 Task: Create a rule when a due date more than days from now is moved in a card by me.
Action: Mouse moved to (1323, 141)
Screenshot: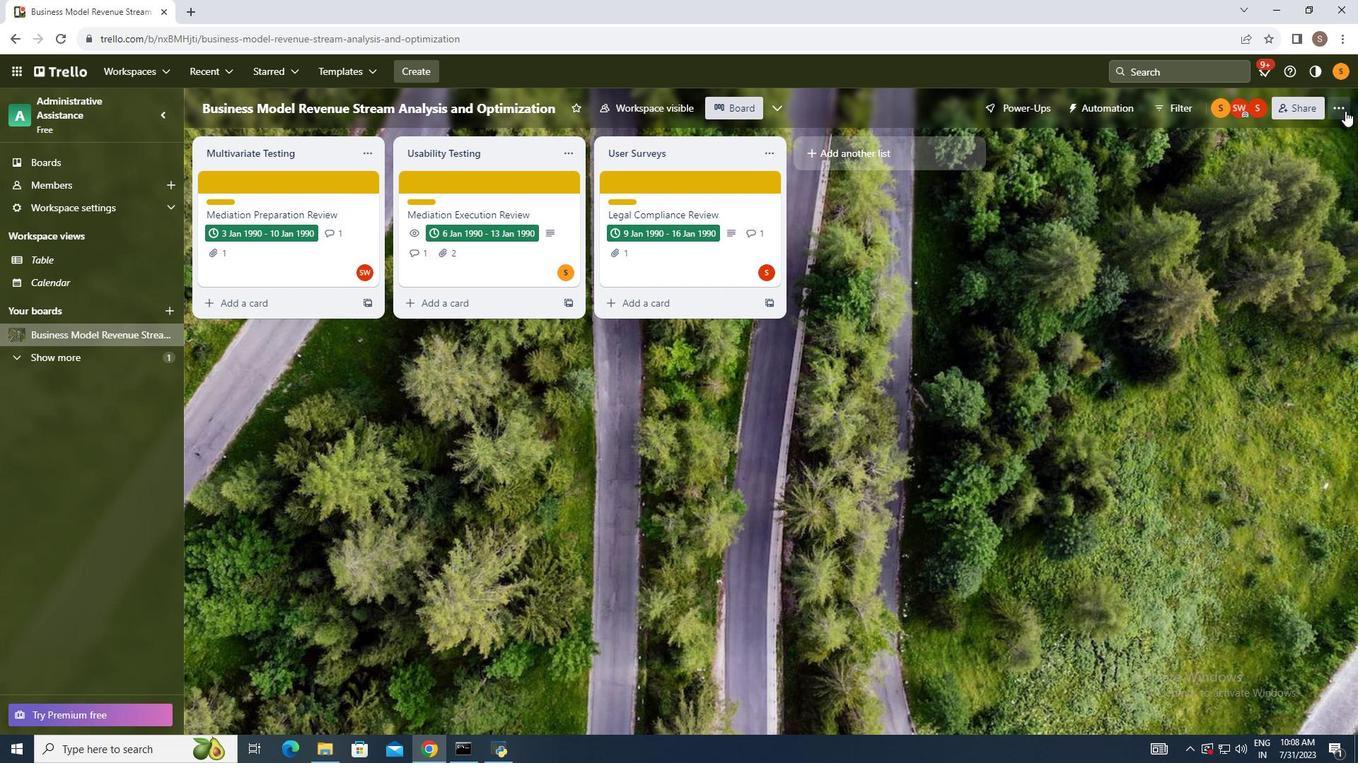 
Action: Mouse pressed left at (1323, 141)
Screenshot: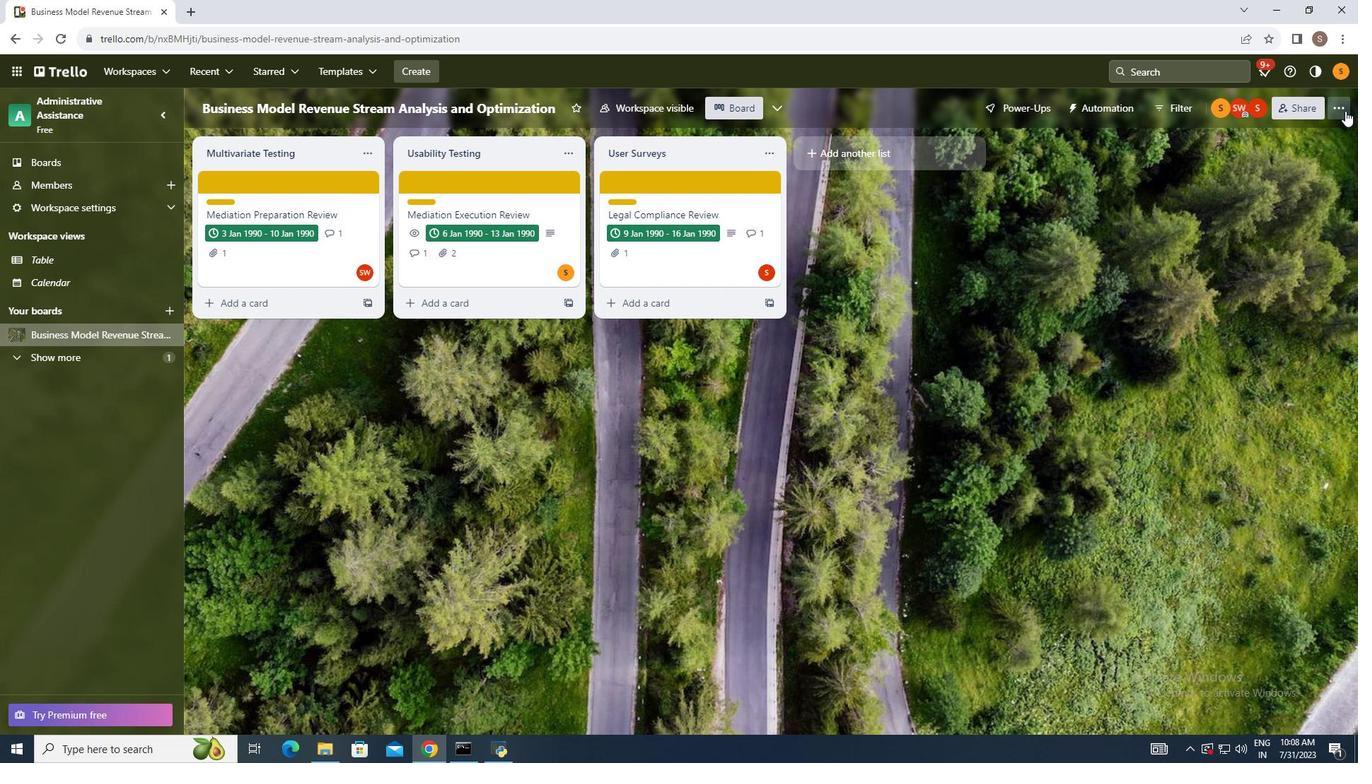 
Action: Mouse moved to (1179, 318)
Screenshot: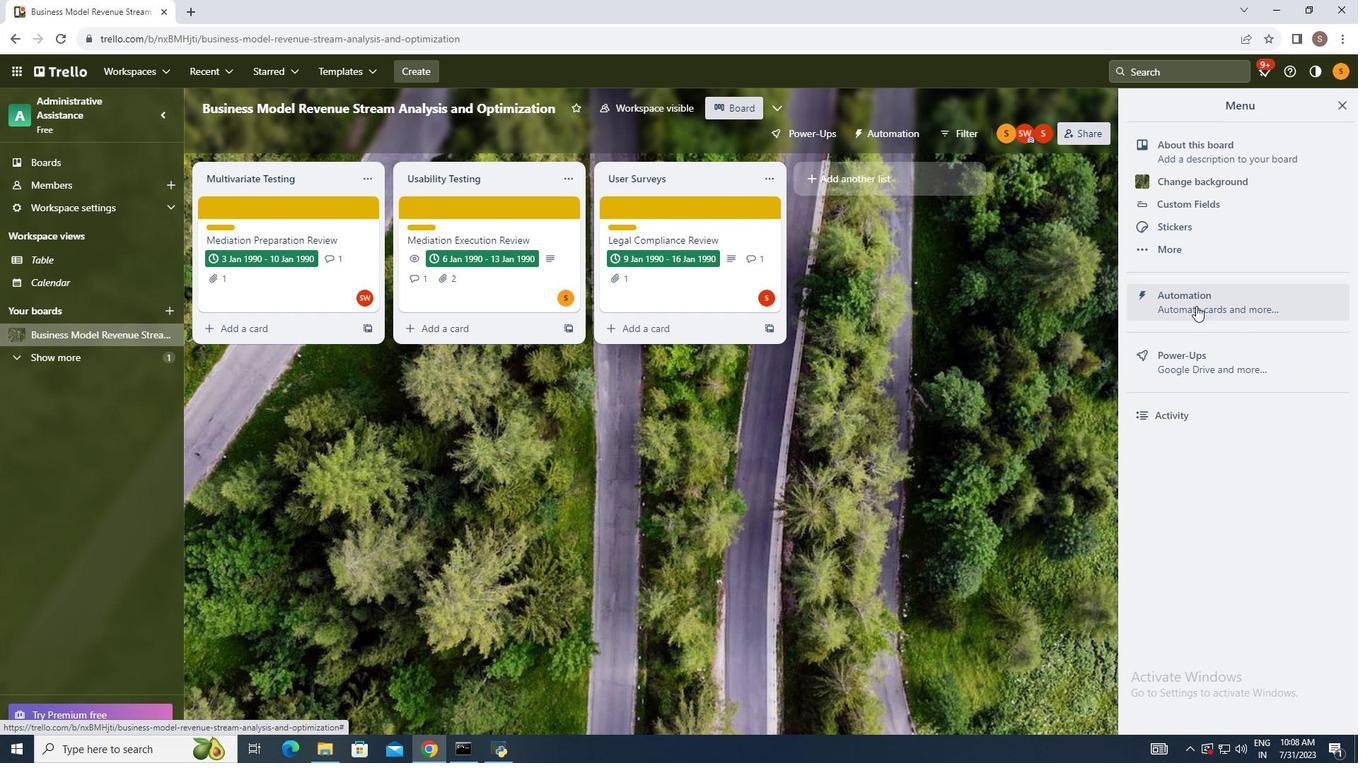 
Action: Mouse pressed left at (1179, 318)
Screenshot: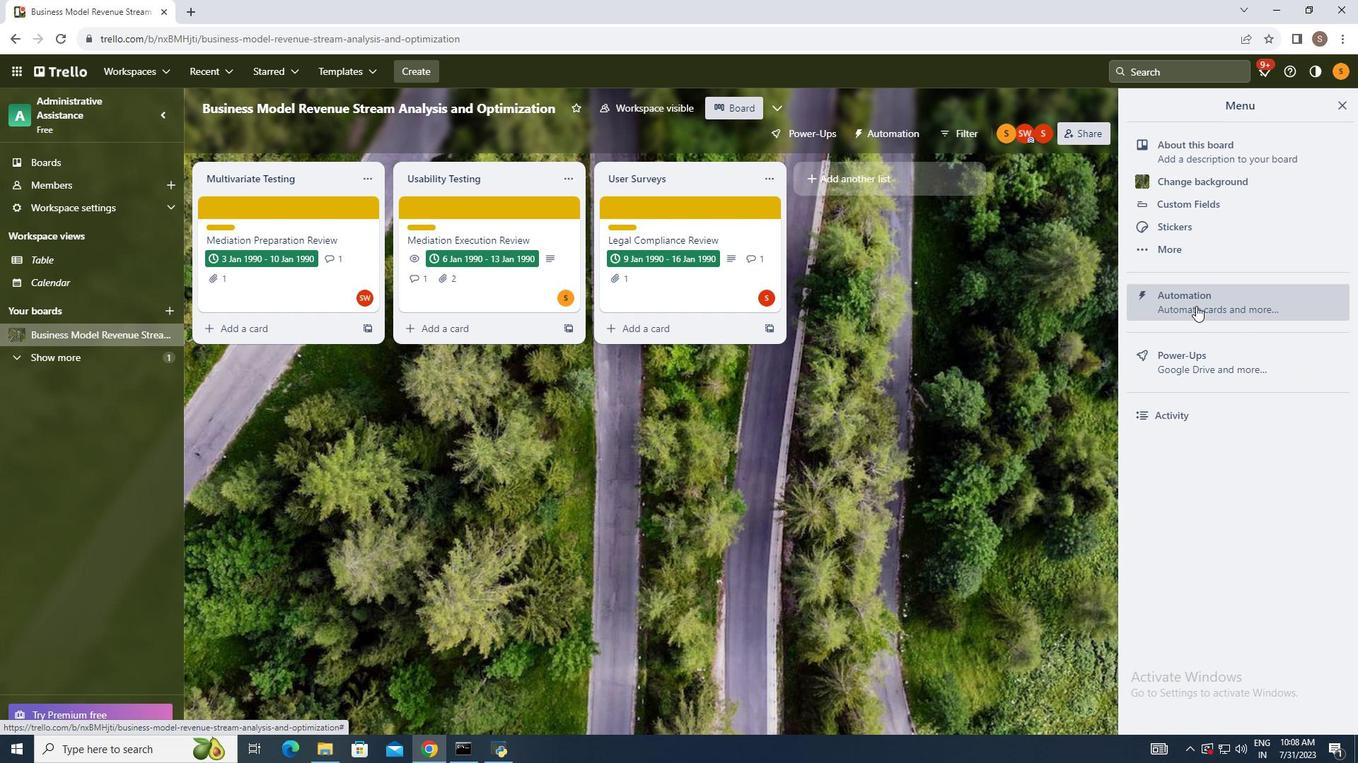 
Action: Mouse moved to (270, 270)
Screenshot: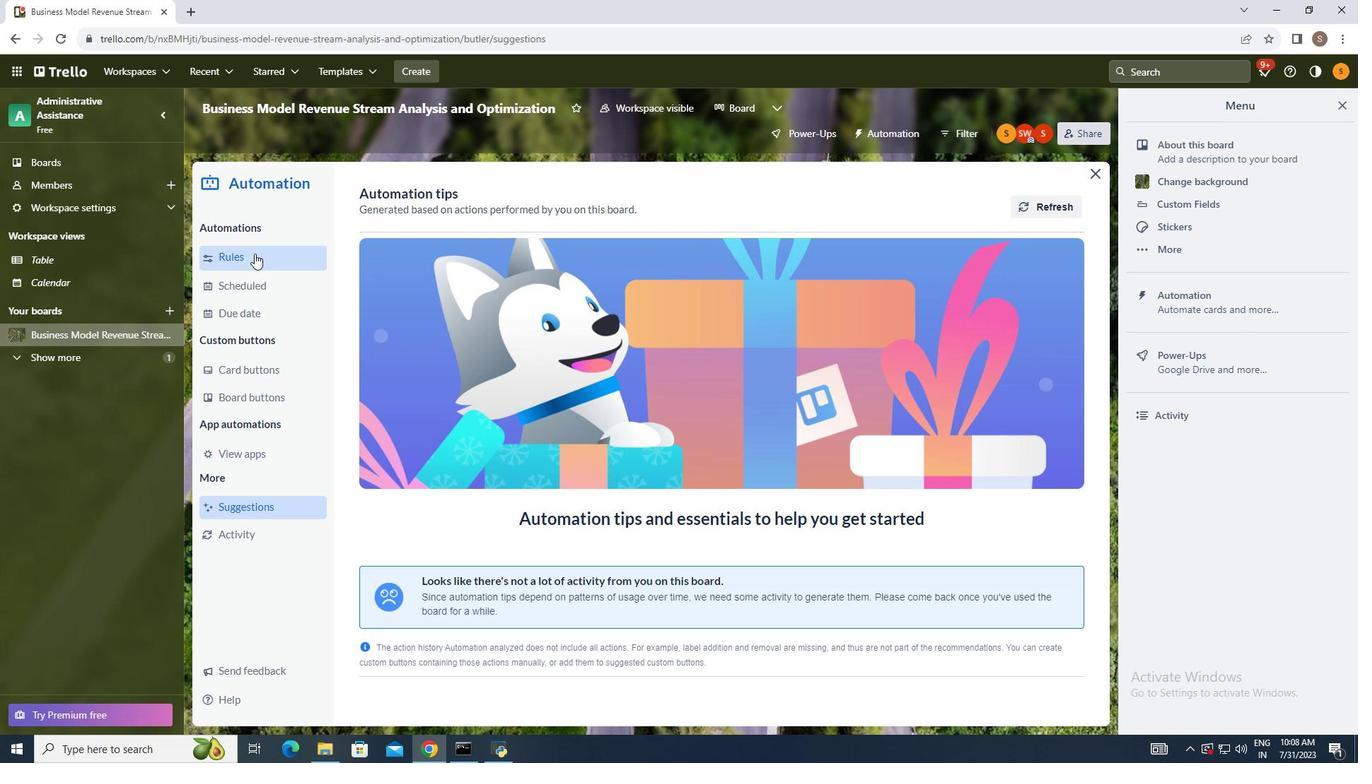 
Action: Mouse pressed left at (270, 270)
Screenshot: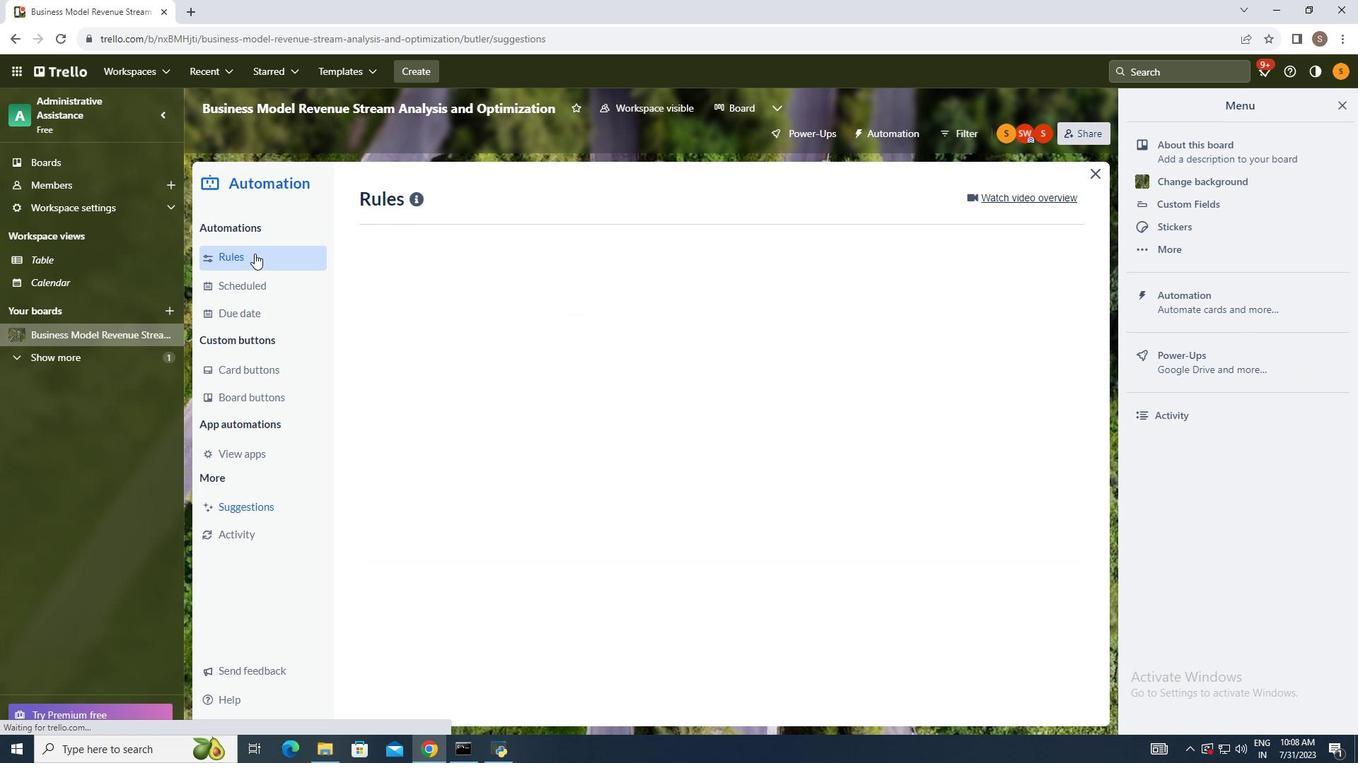 
Action: Mouse moved to (930, 223)
Screenshot: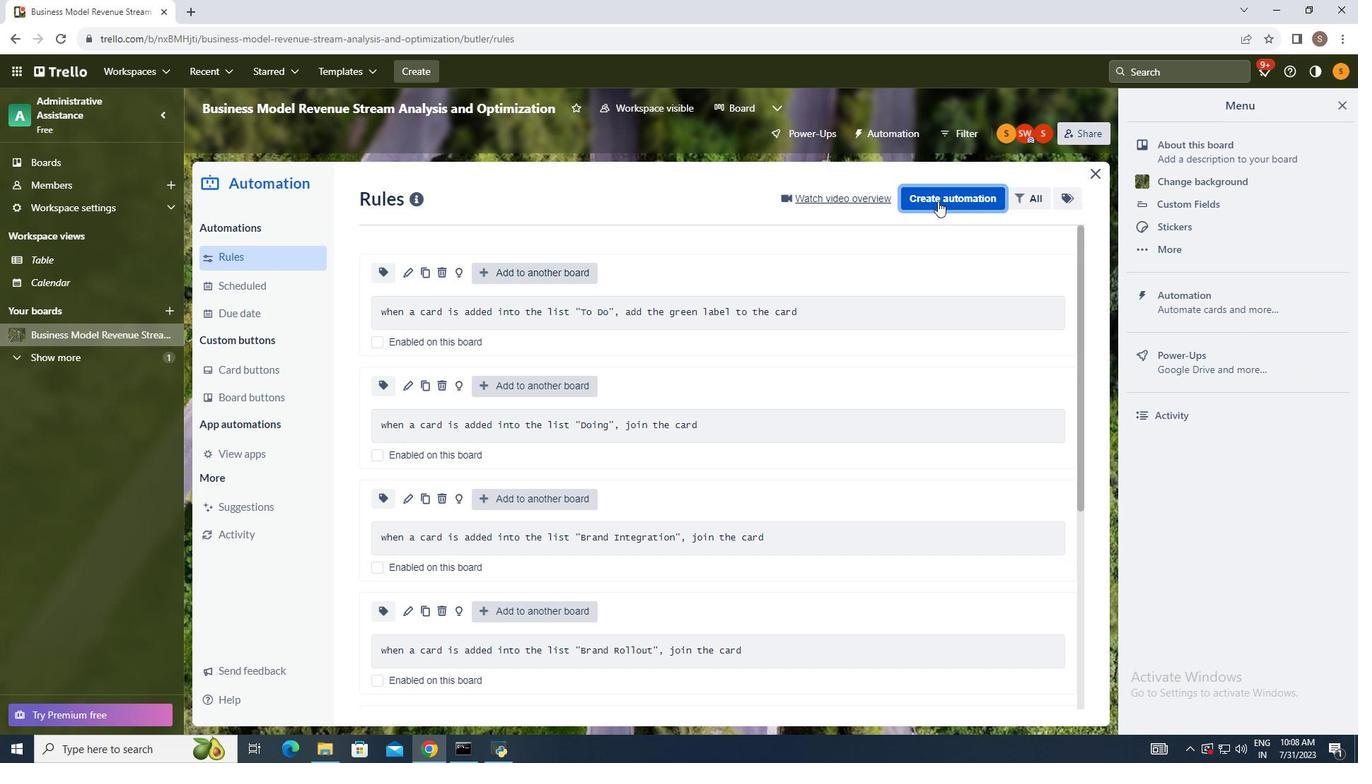 
Action: Mouse pressed left at (930, 223)
Screenshot: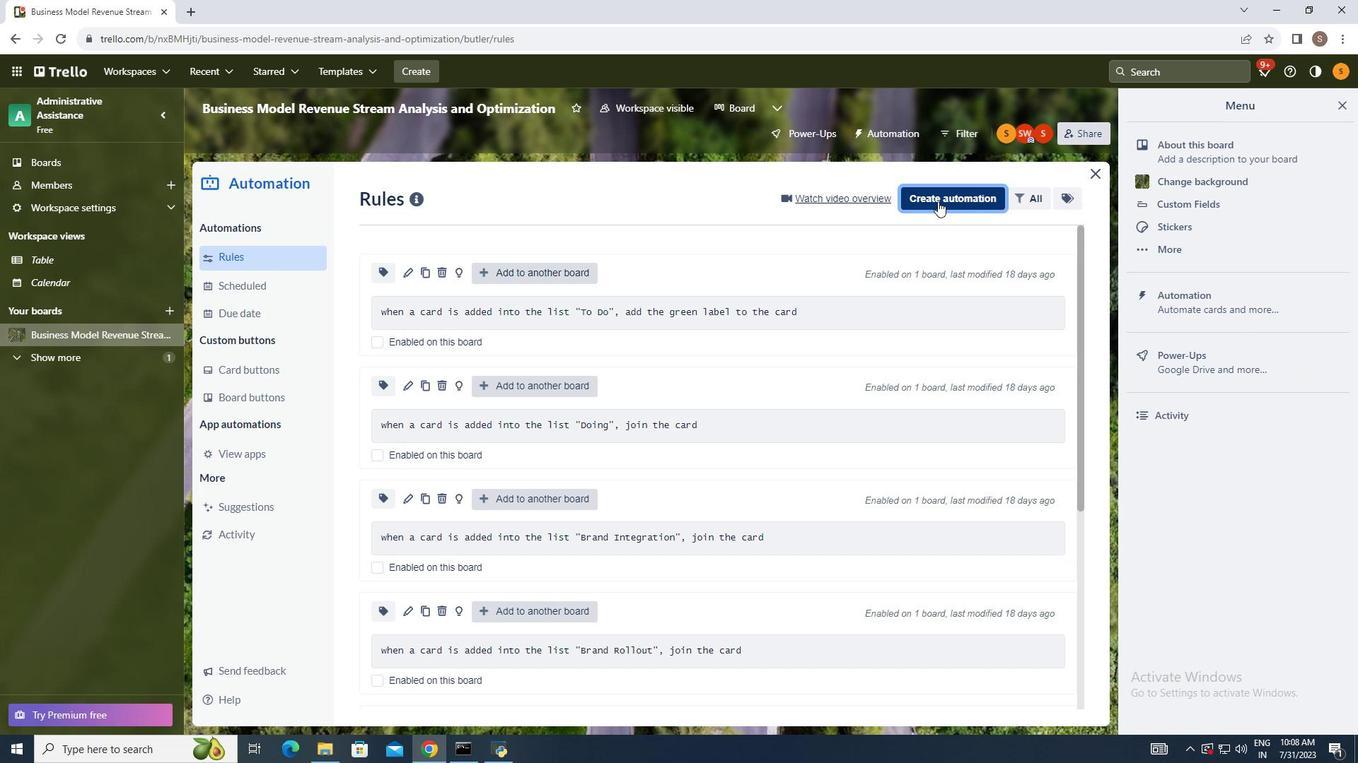 
Action: Mouse moved to (706, 340)
Screenshot: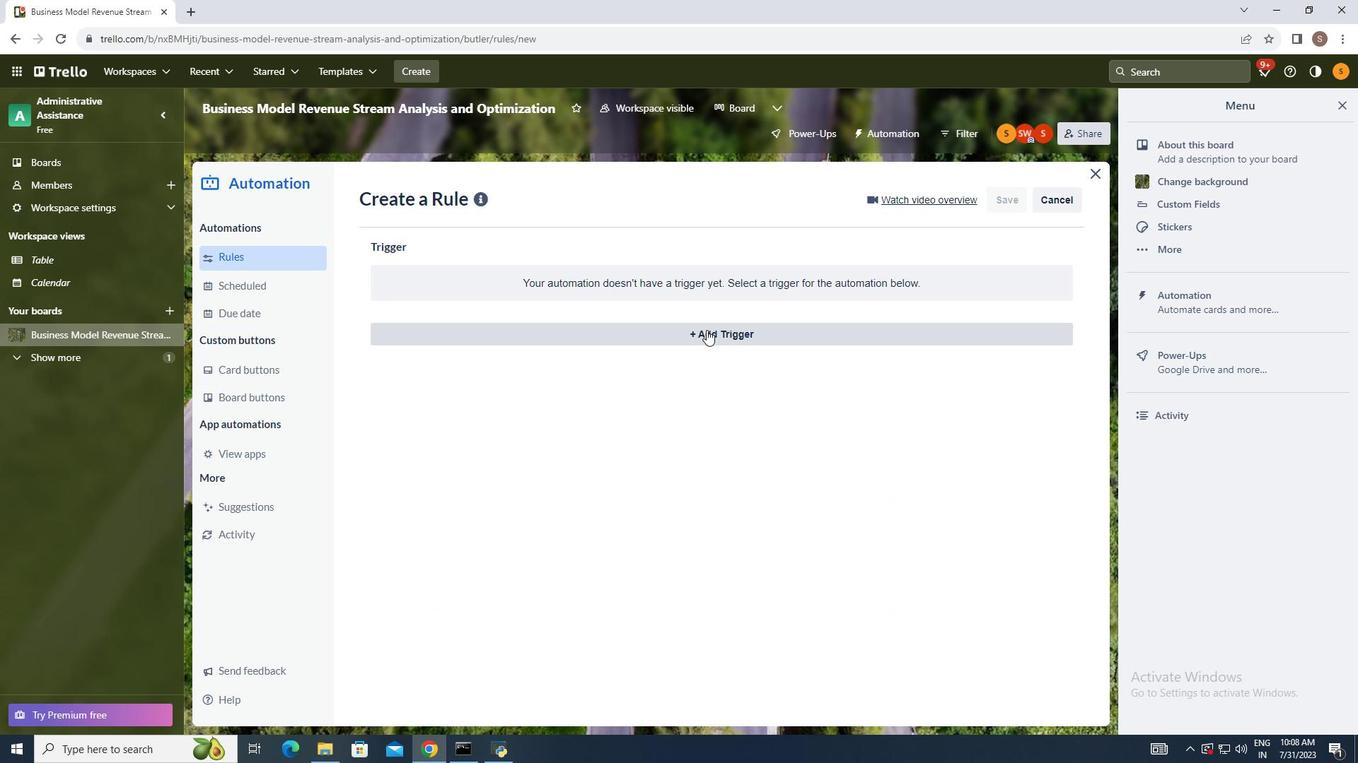 
Action: Mouse pressed left at (706, 340)
Screenshot: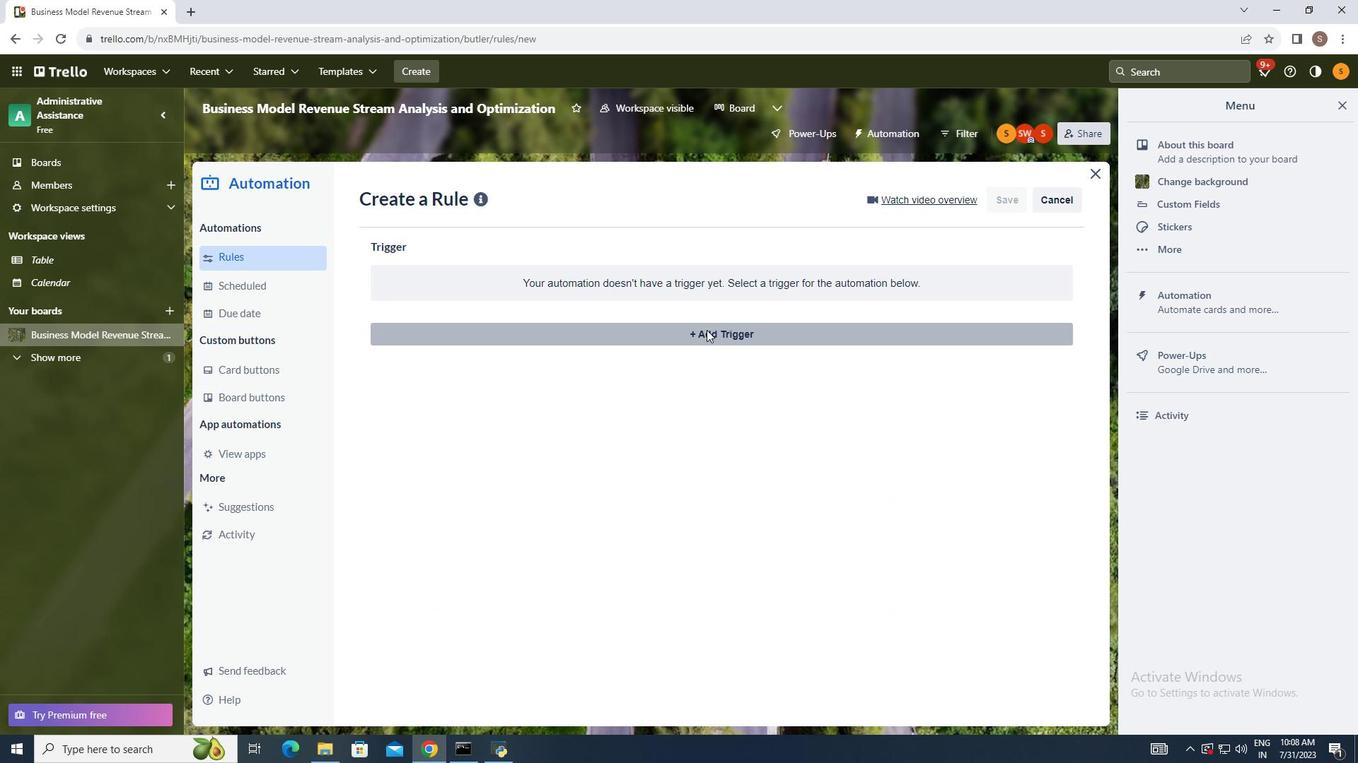 
Action: Mouse moved to (533, 398)
Screenshot: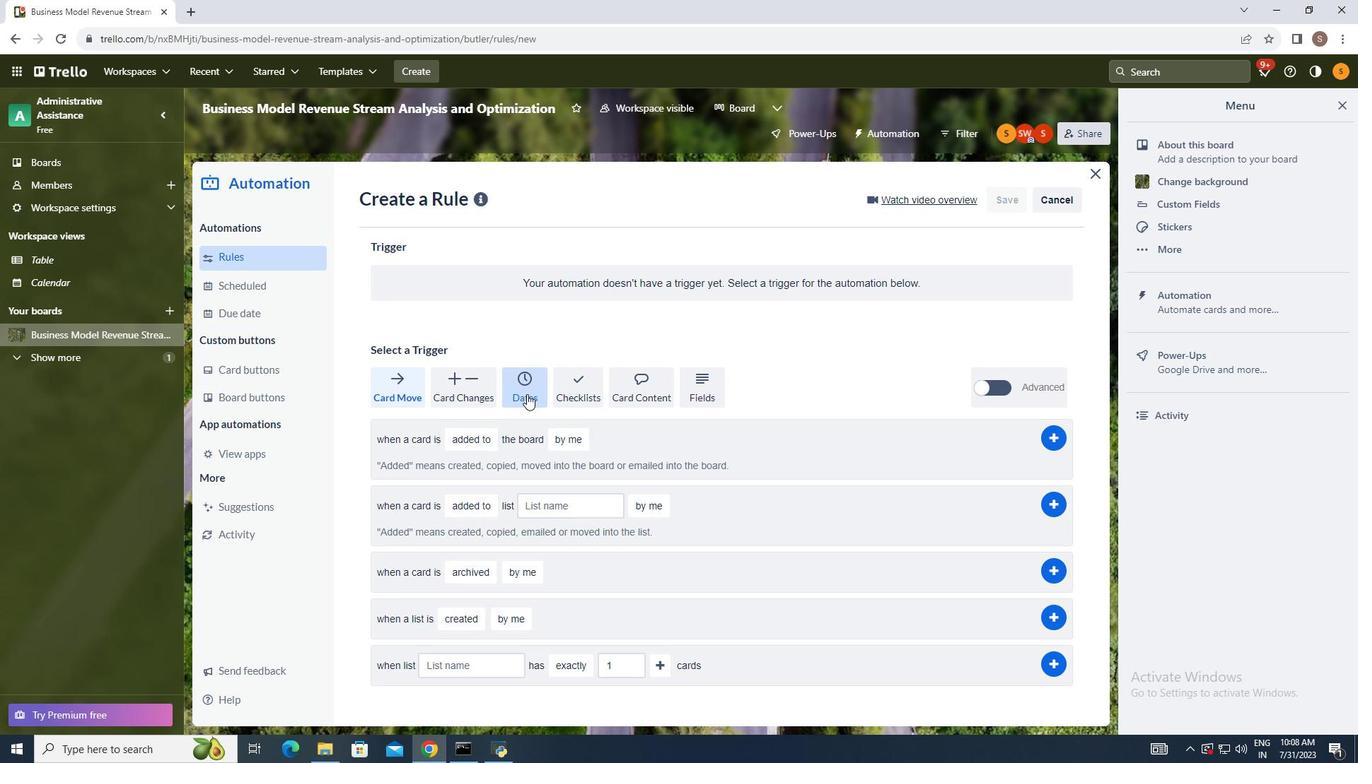 
Action: Mouse pressed left at (533, 398)
Screenshot: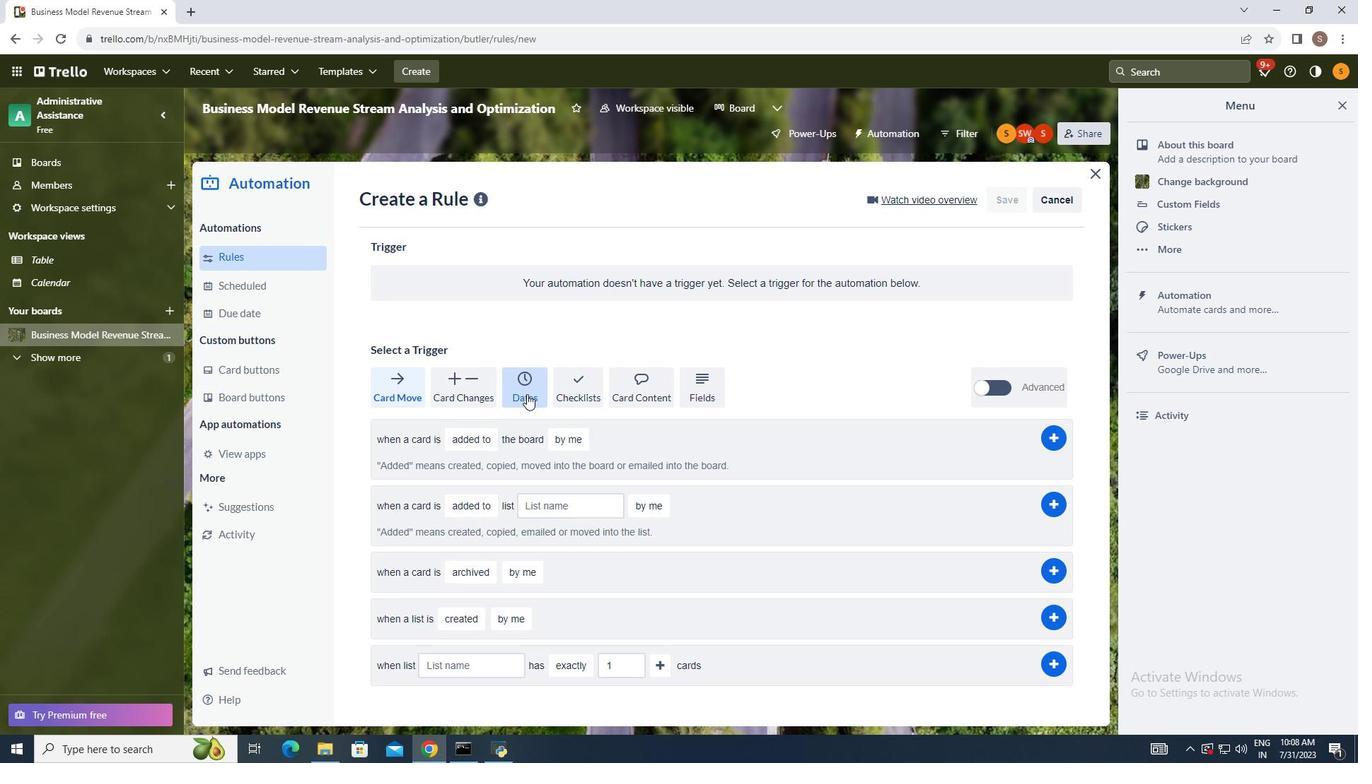 
Action: Mouse moved to (444, 442)
Screenshot: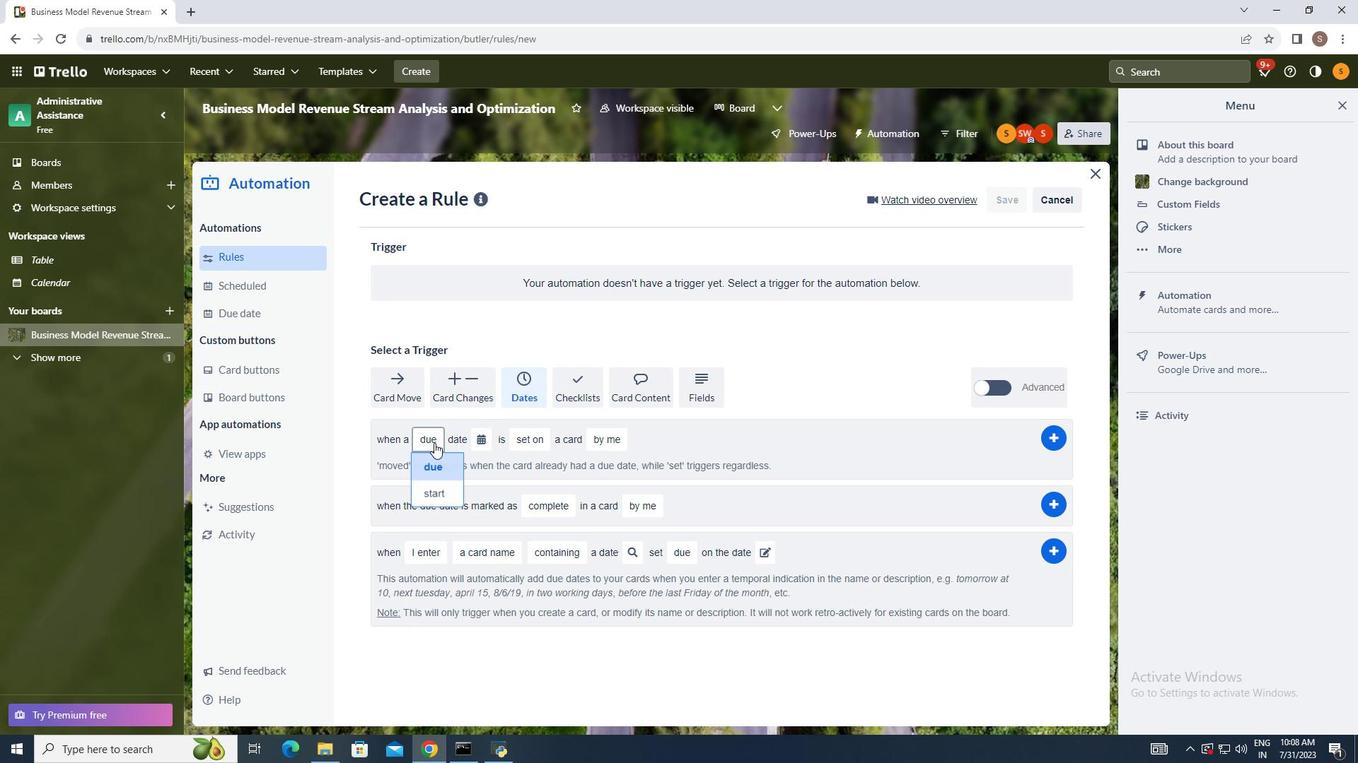 
Action: Mouse pressed left at (444, 442)
Screenshot: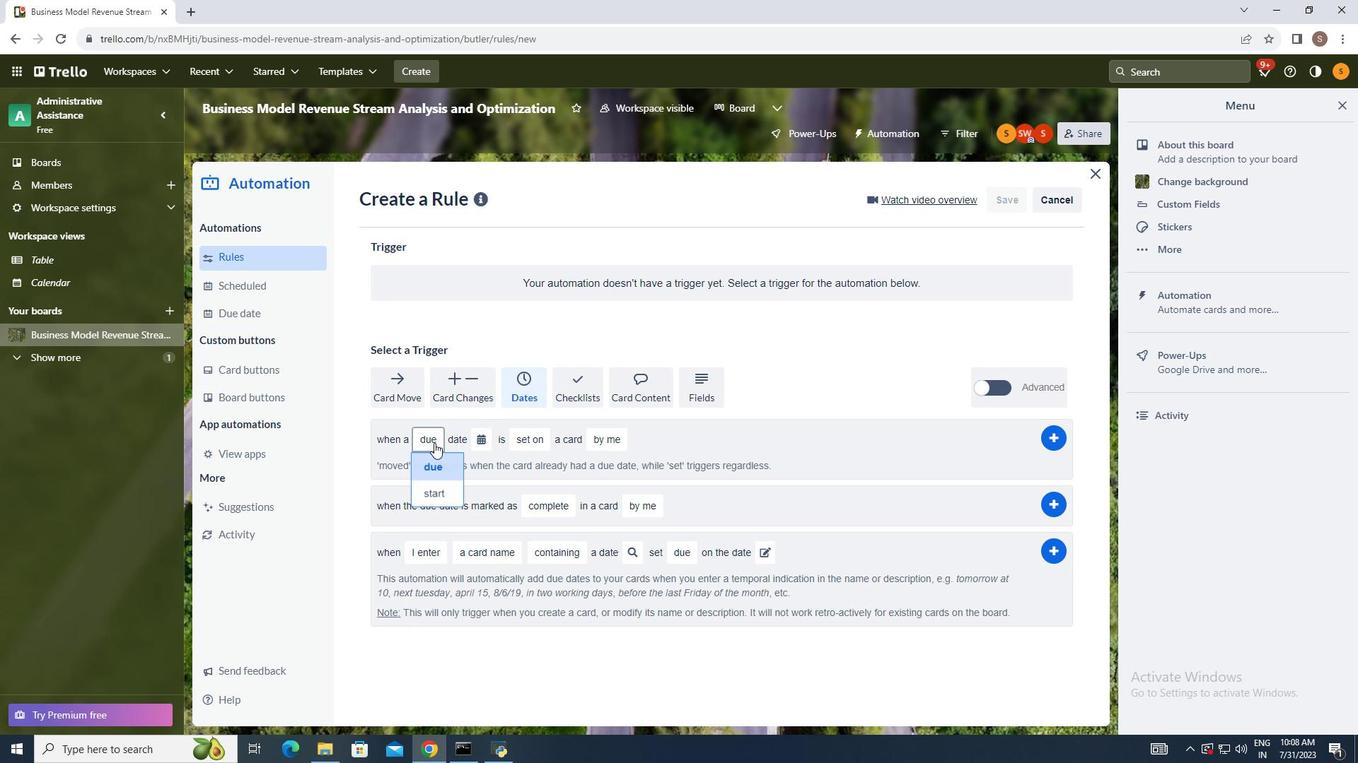 
Action: Mouse moved to (446, 465)
Screenshot: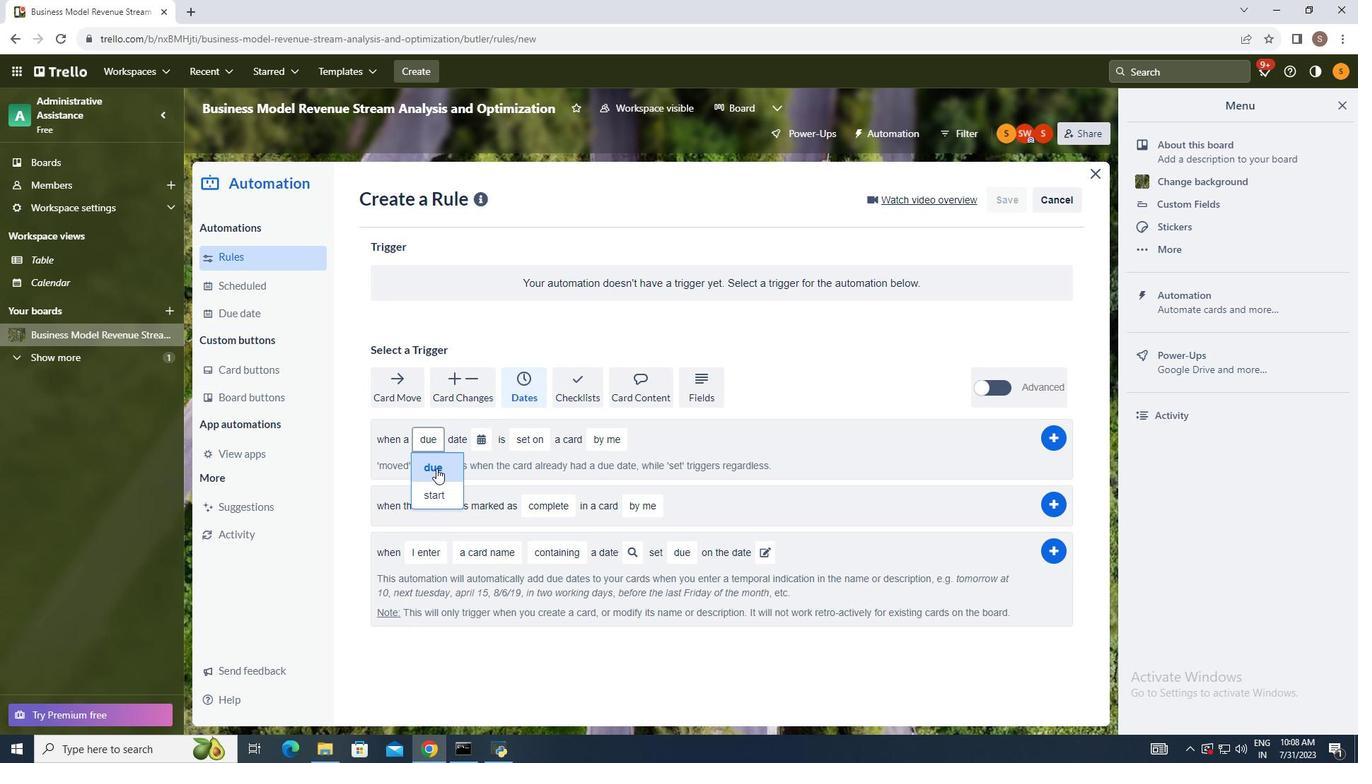 
Action: Mouse pressed left at (446, 465)
Screenshot: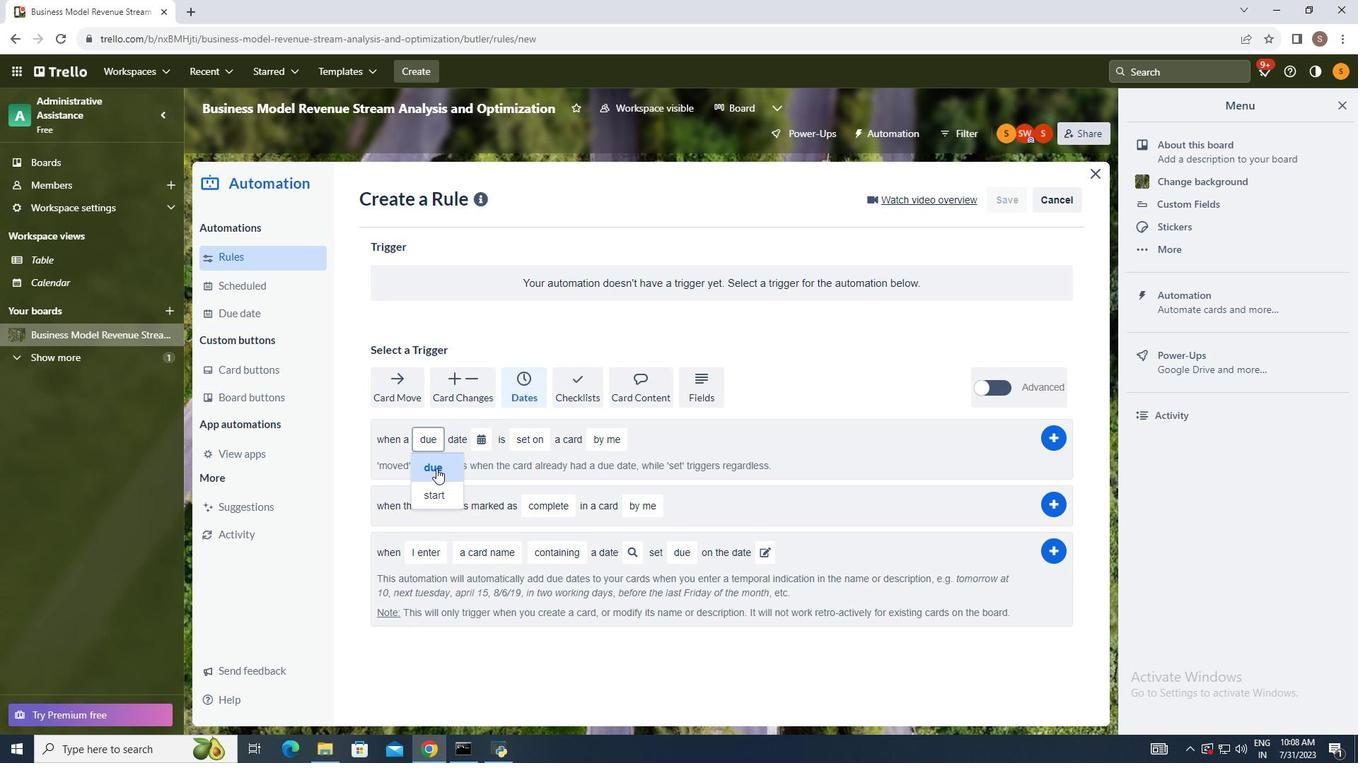 
Action: Mouse moved to (493, 443)
Screenshot: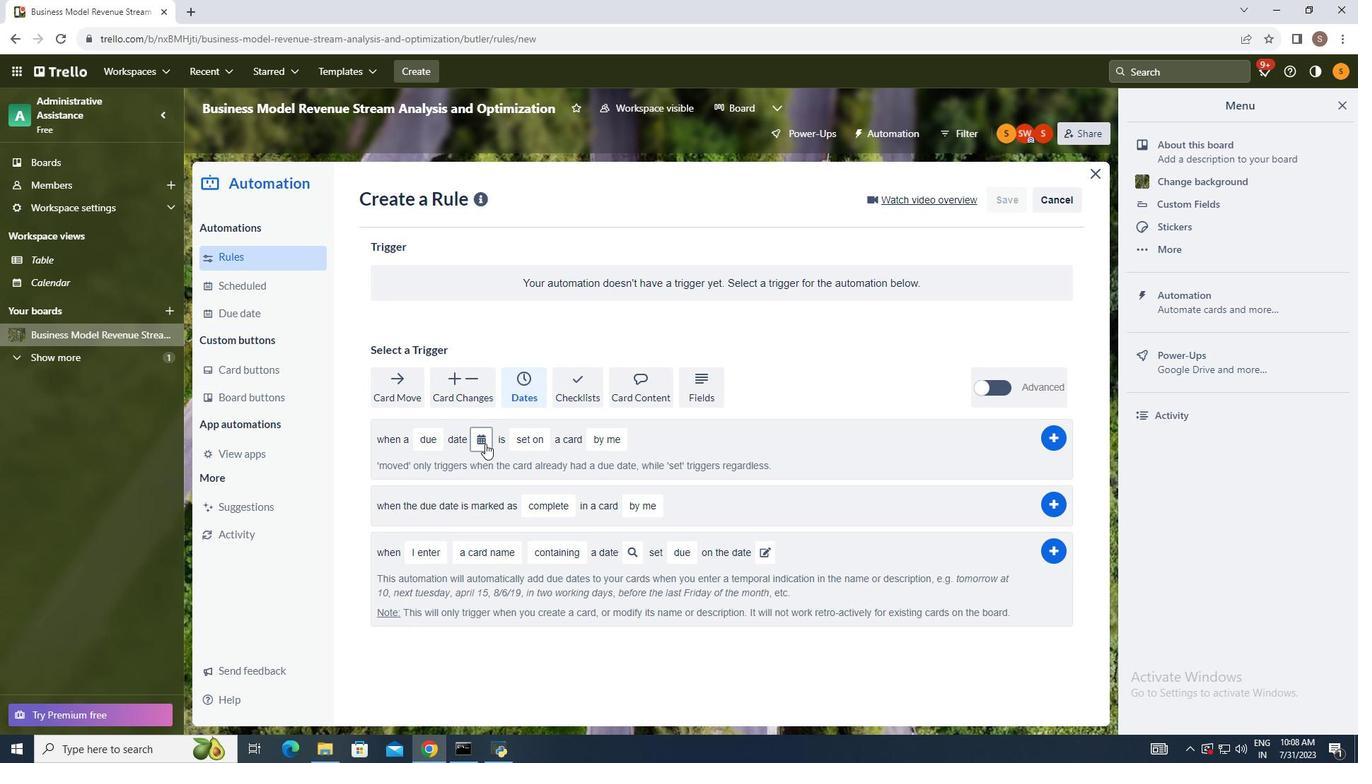 
Action: Mouse pressed left at (493, 443)
Screenshot: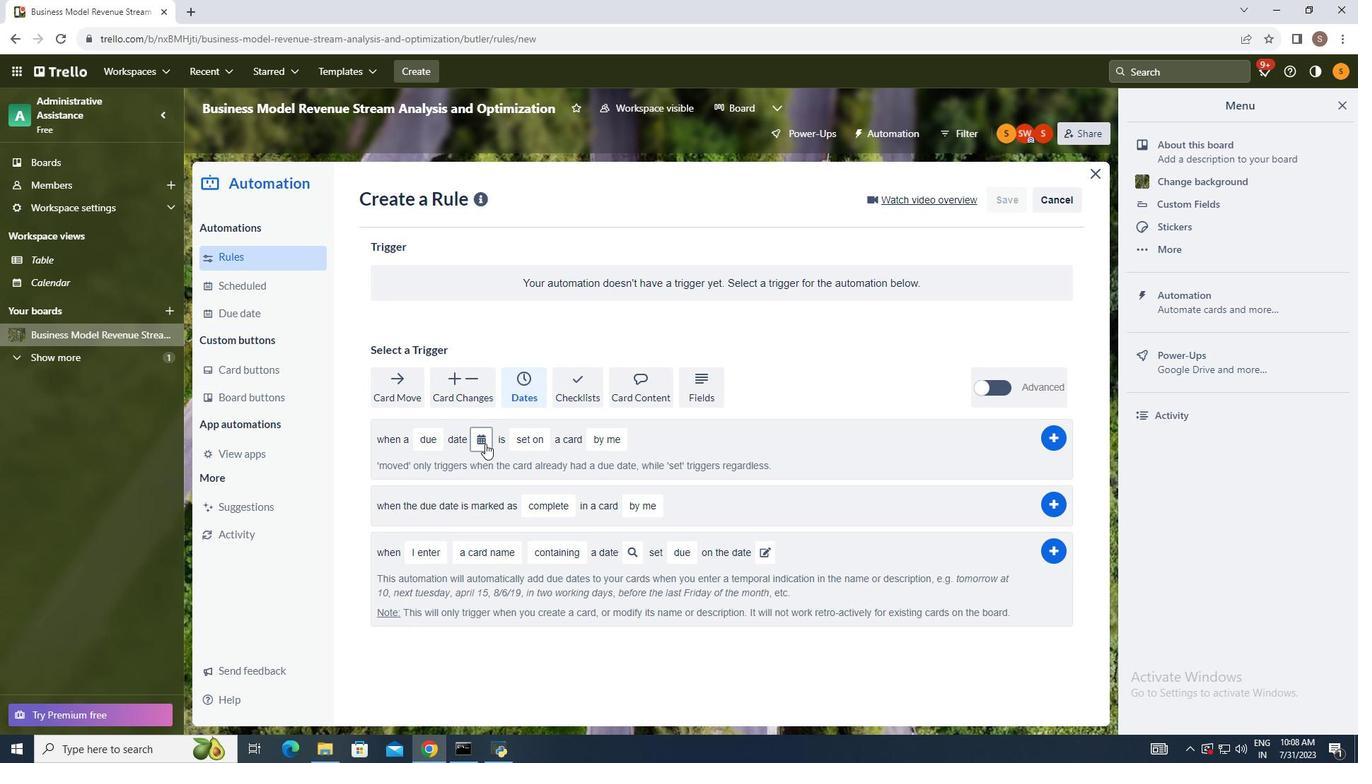 
Action: Mouse moved to (508, 515)
Screenshot: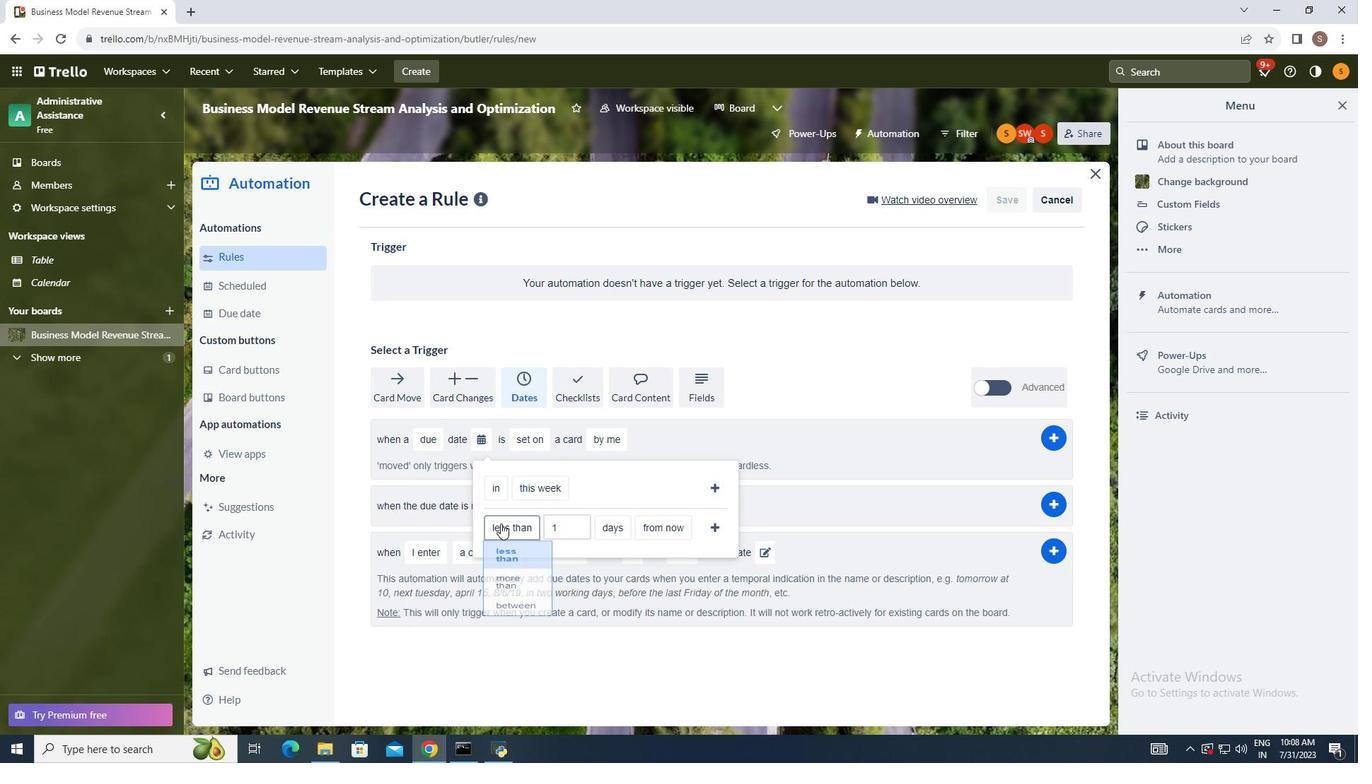 
Action: Mouse pressed left at (508, 515)
Screenshot: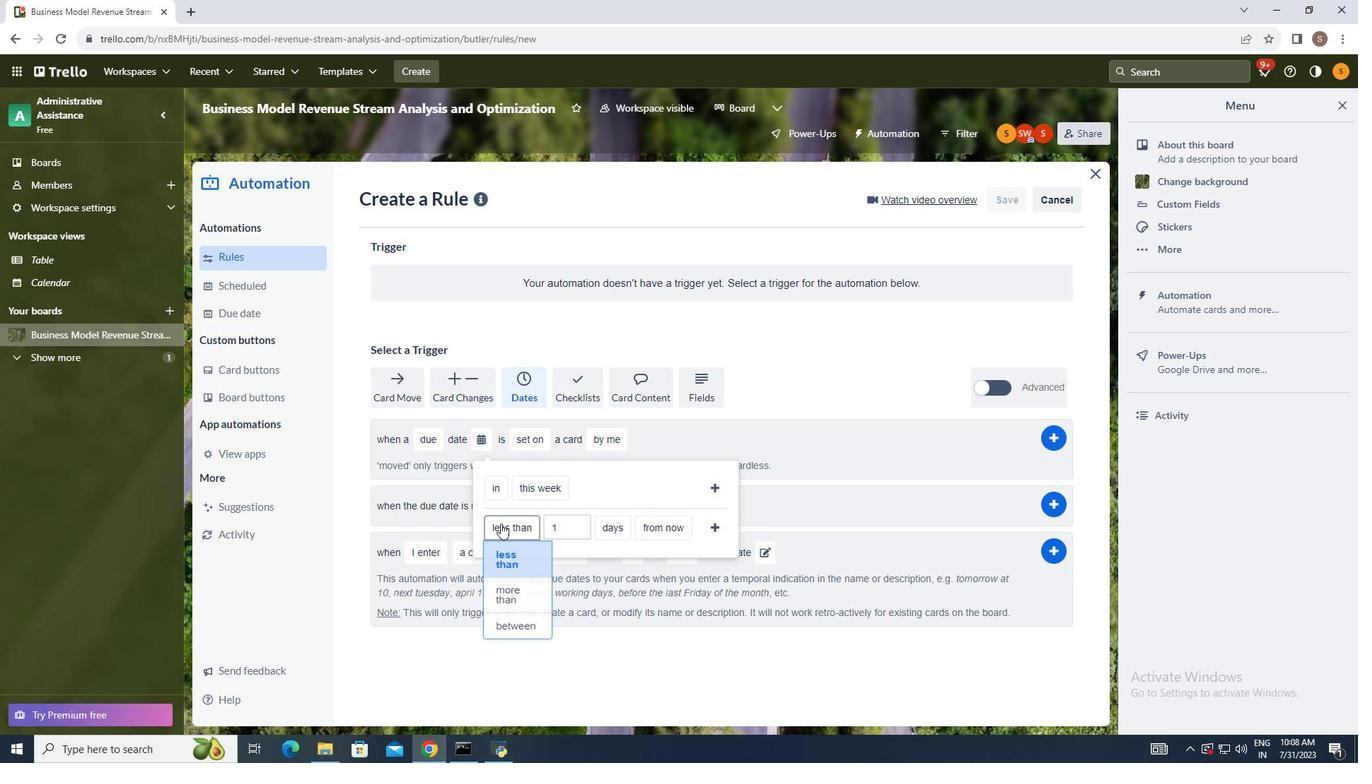 
Action: Mouse moved to (524, 577)
Screenshot: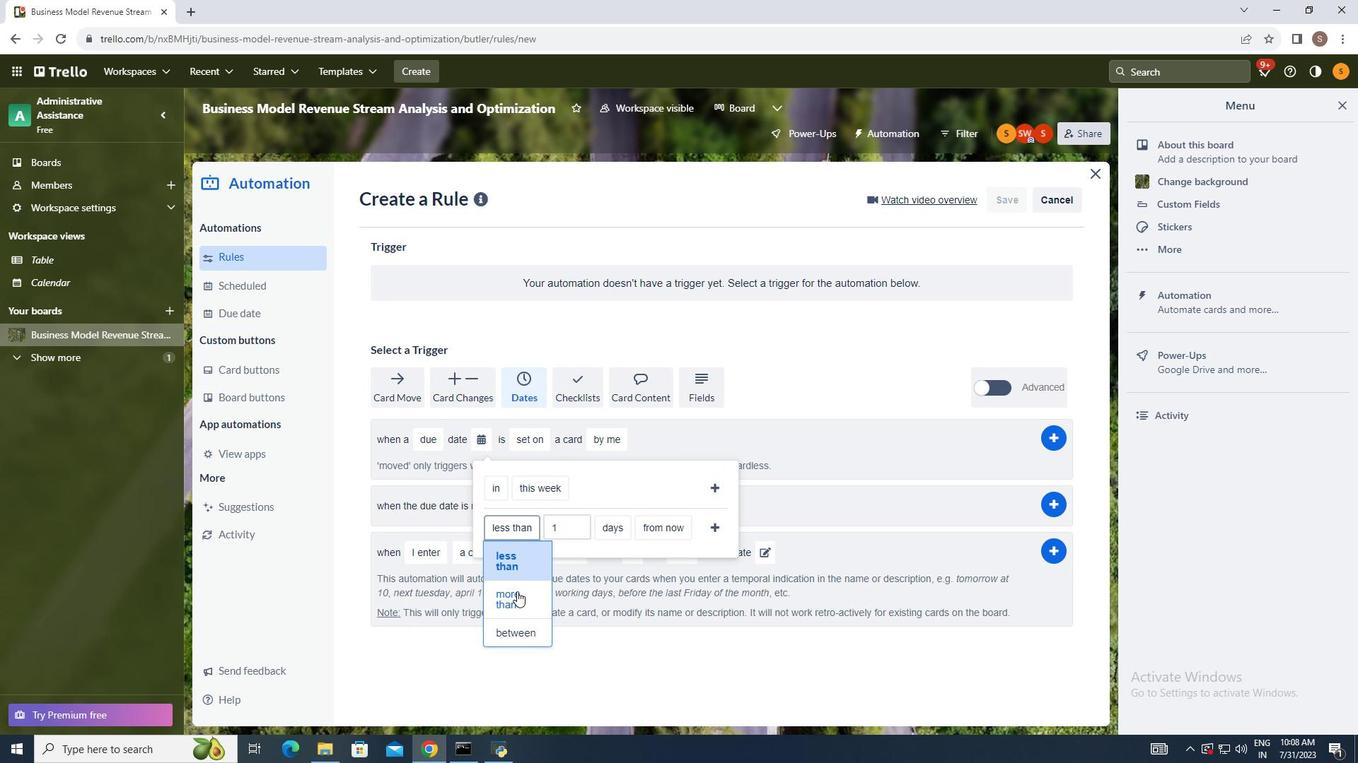 
Action: Mouse pressed left at (524, 577)
Screenshot: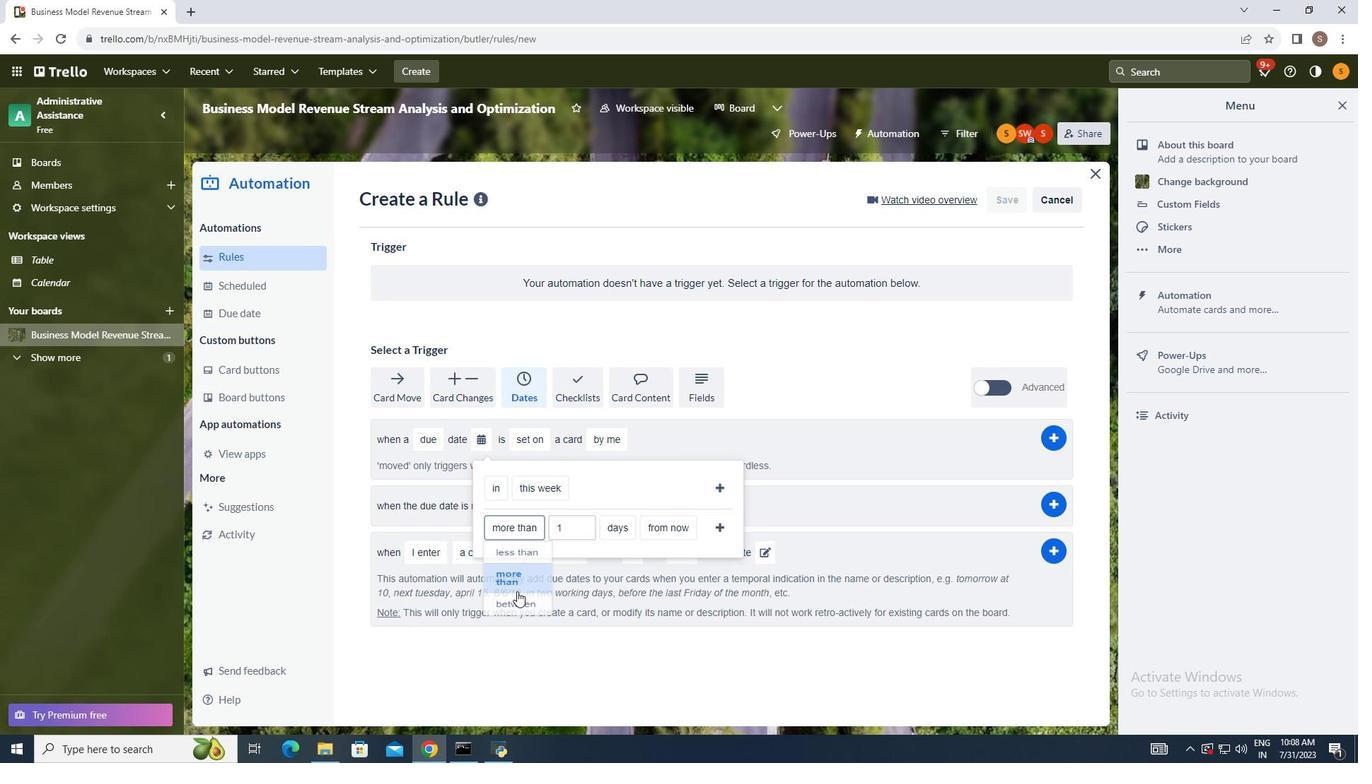 
Action: Mouse moved to (623, 518)
Screenshot: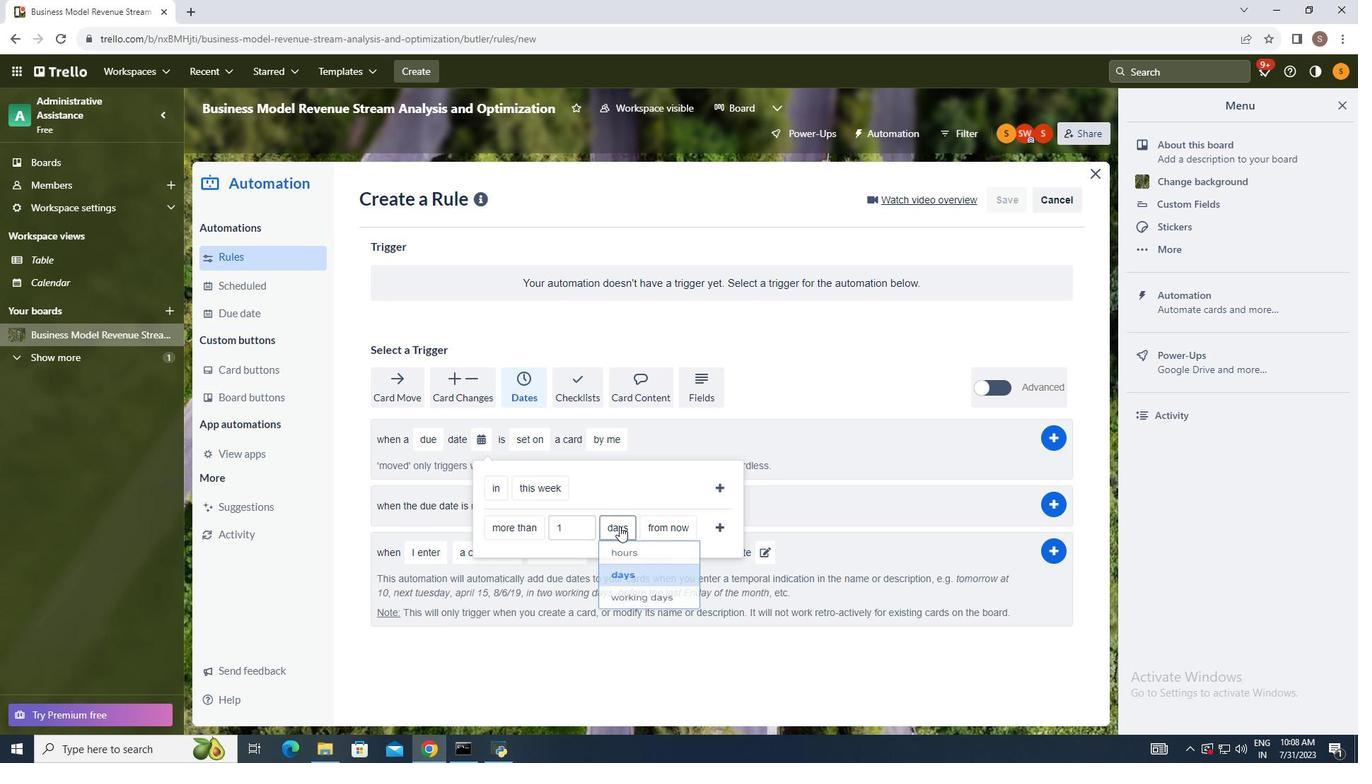 
Action: Mouse pressed left at (623, 518)
Screenshot: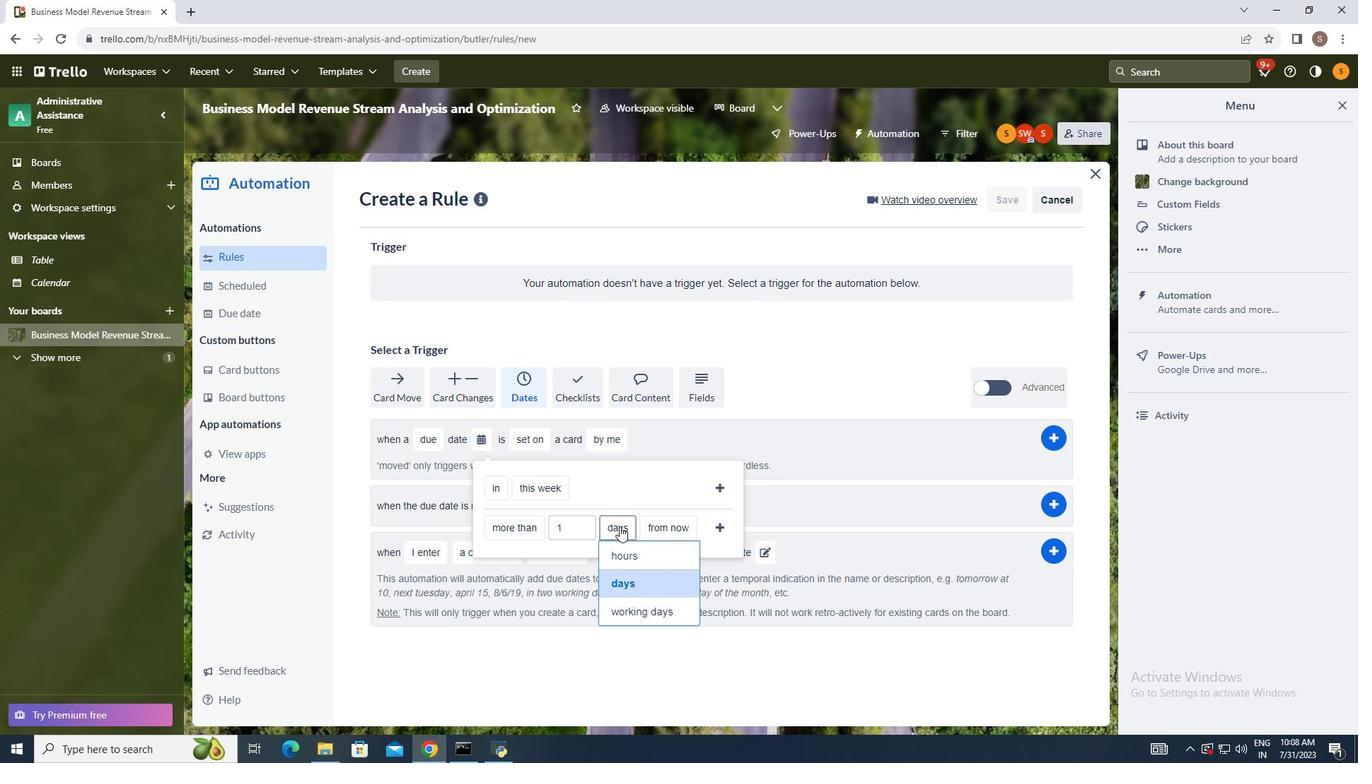 
Action: Mouse moved to (628, 567)
Screenshot: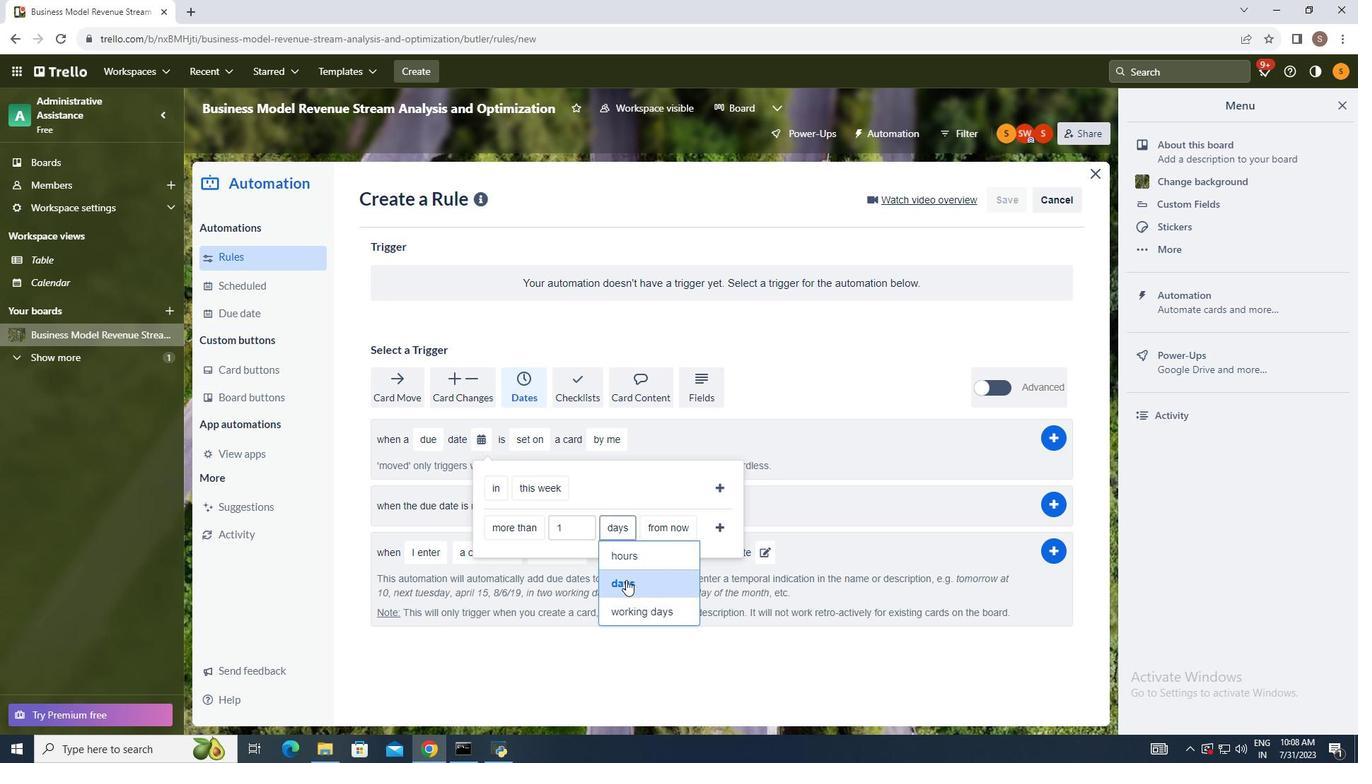 
Action: Mouse pressed left at (628, 567)
Screenshot: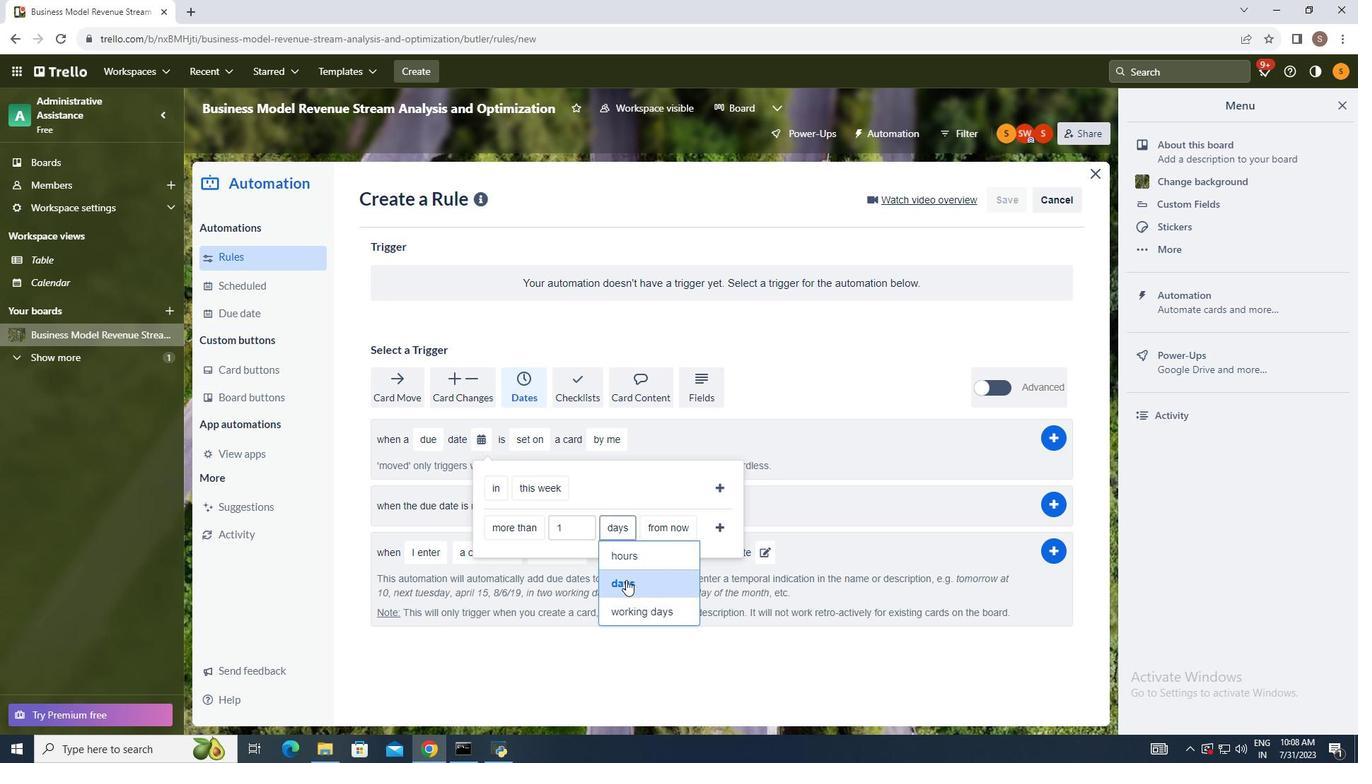 
Action: Mouse moved to (681, 517)
Screenshot: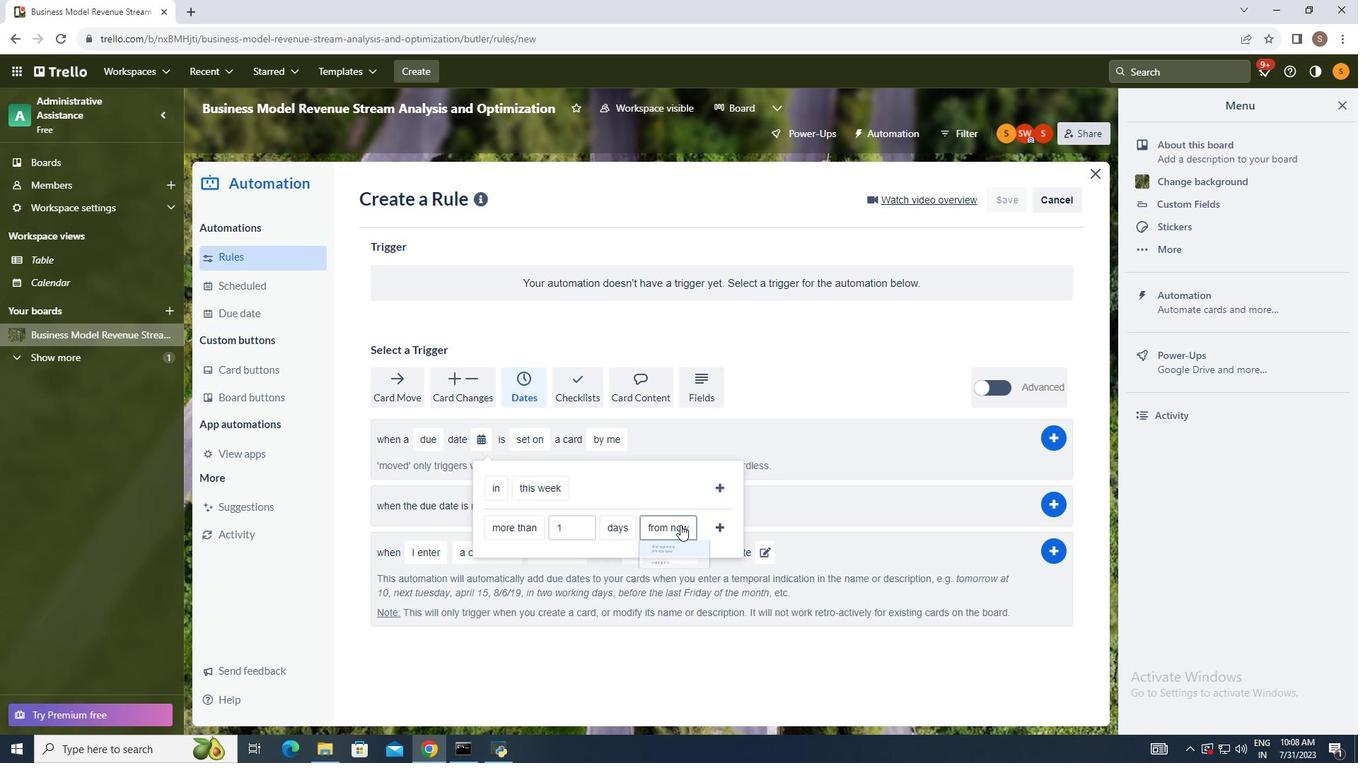 
Action: Mouse pressed left at (681, 517)
Screenshot: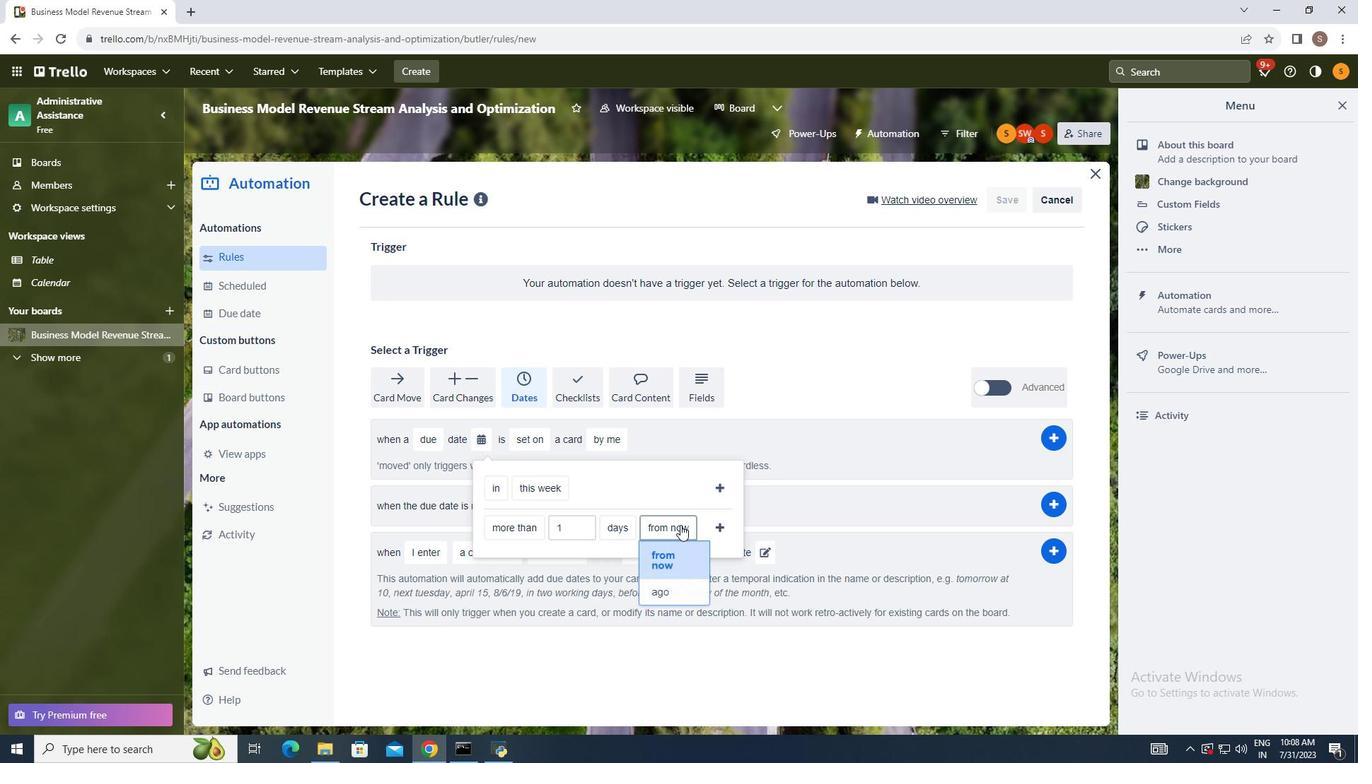 
Action: Mouse moved to (681, 551)
Screenshot: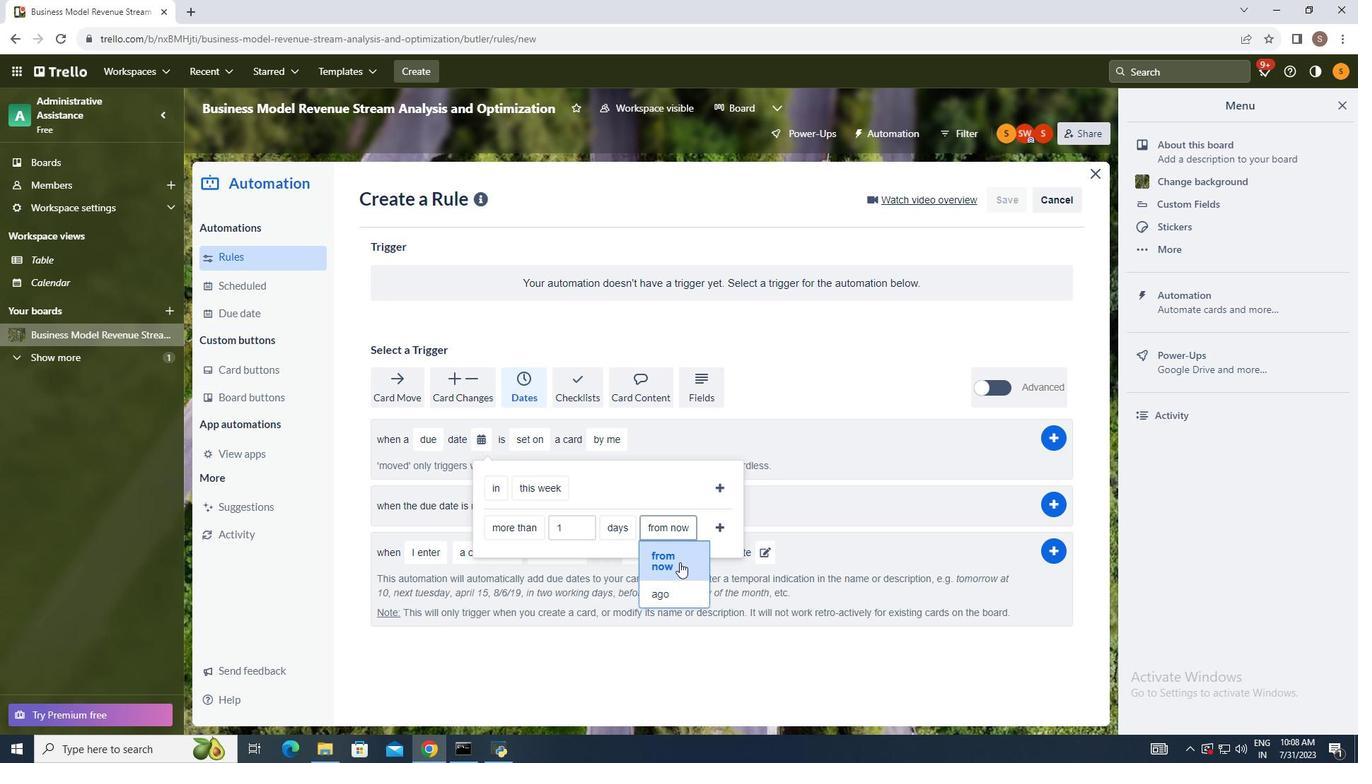 
Action: Mouse pressed left at (681, 551)
Screenshot: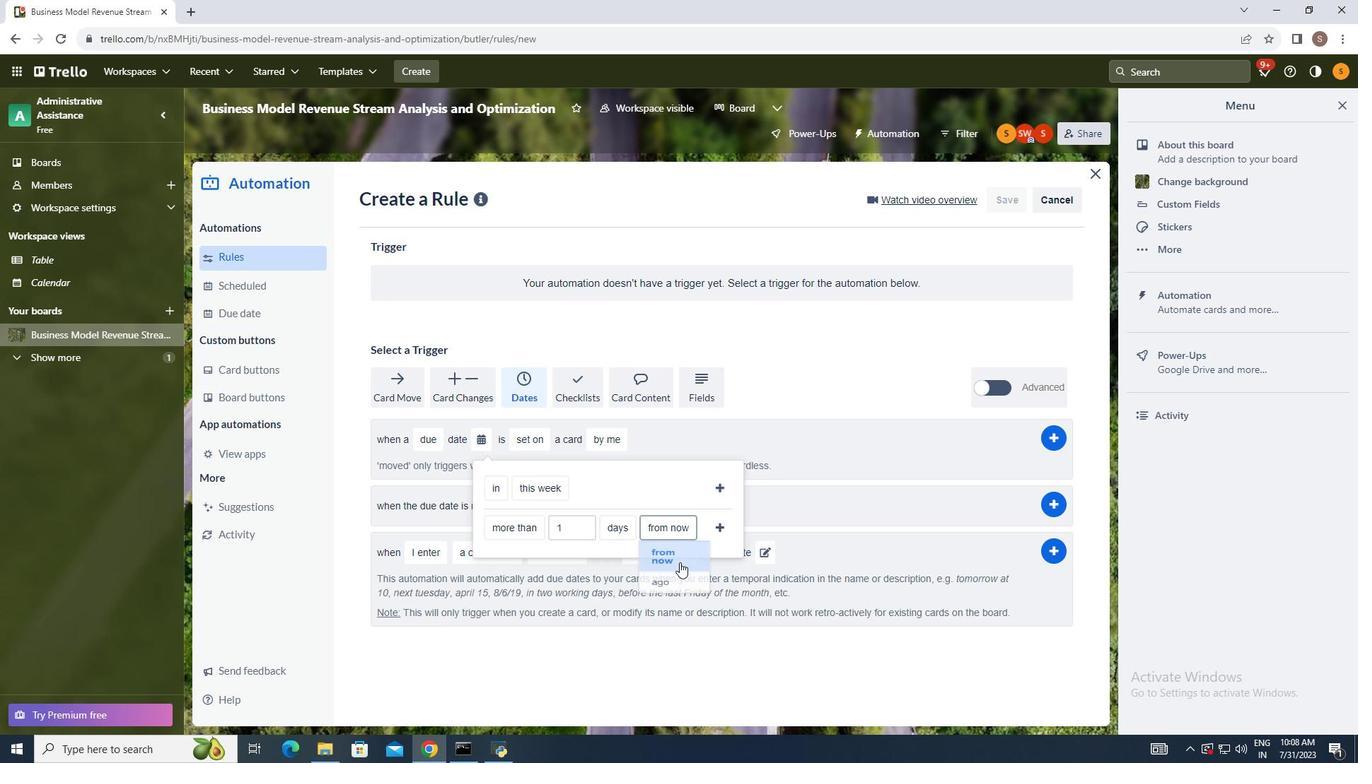 
Action: Mouse moved to (719, 520)
Screenshot: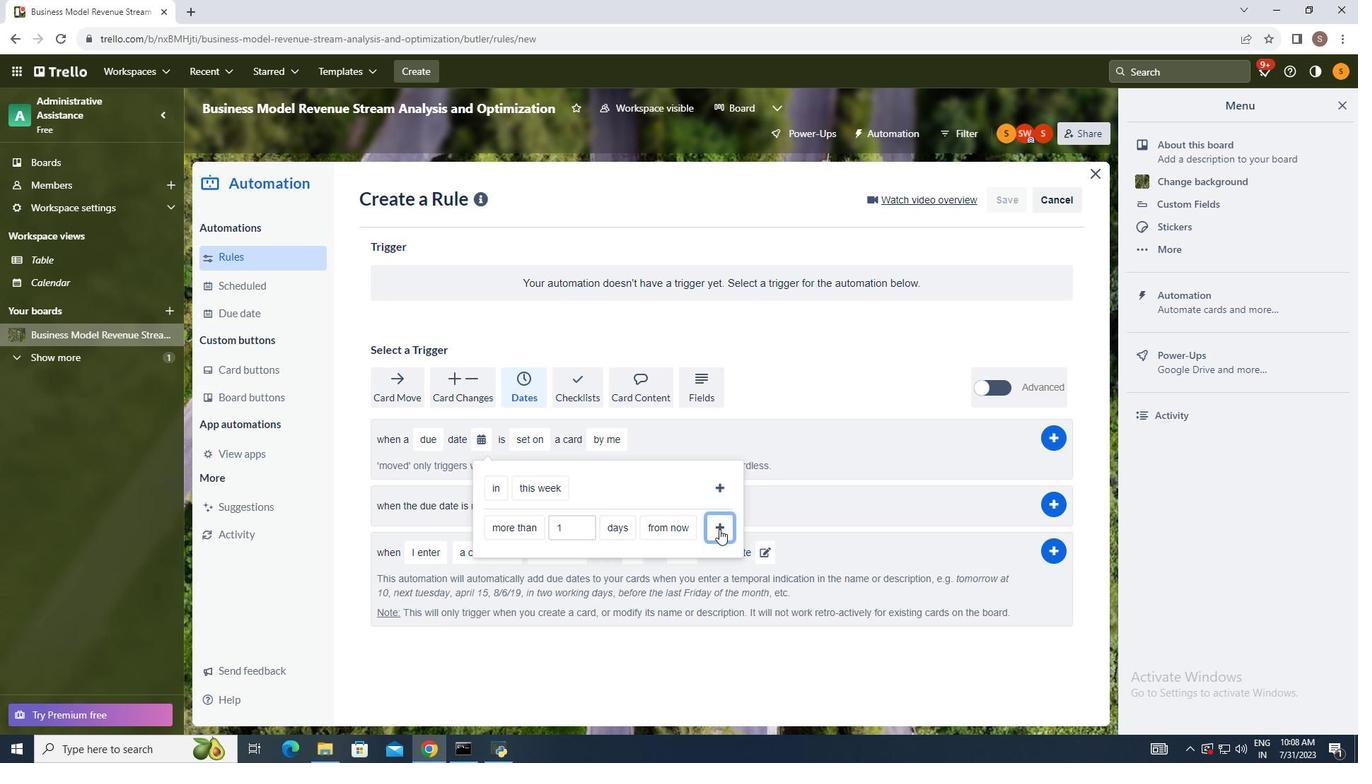
Action: Mouse pressed left at (719, 520)
Screenshot: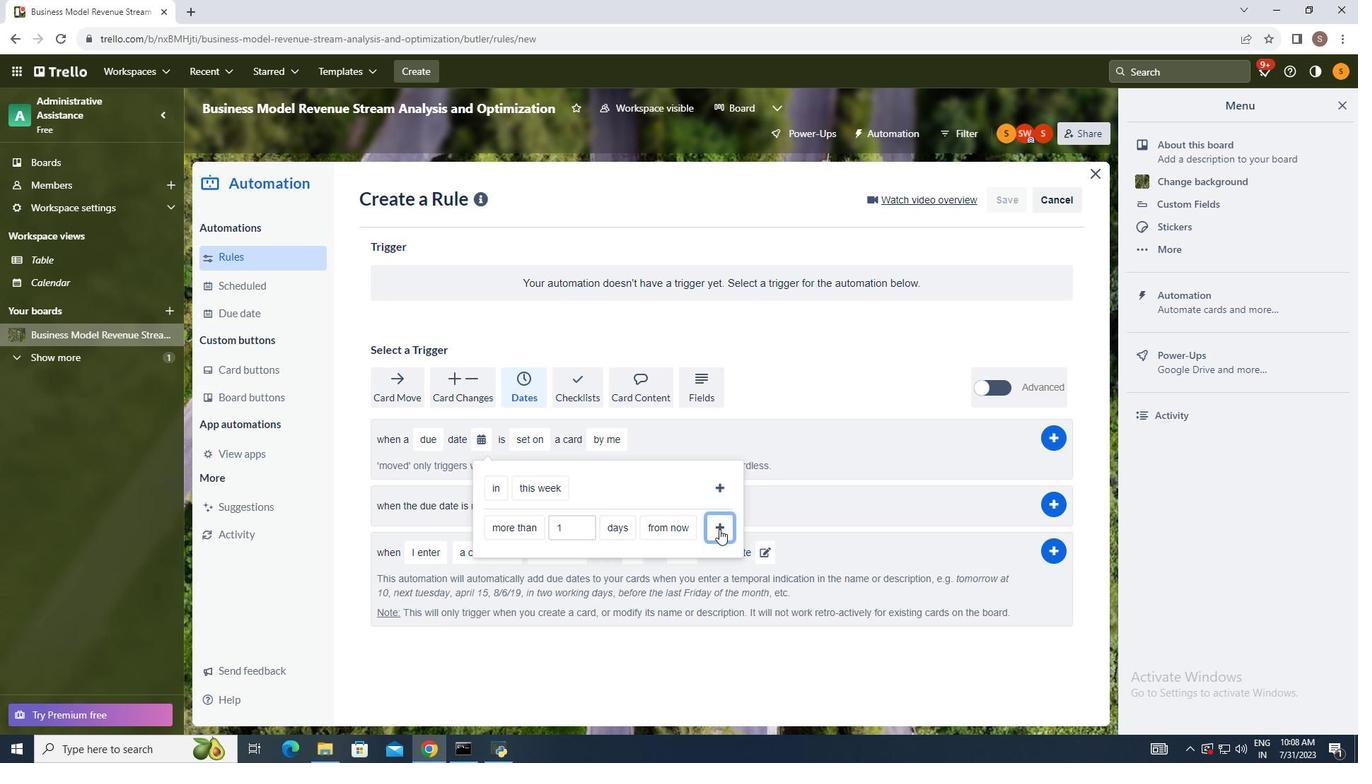 
Action: Mouse moved to (652, 444)
Screenshot: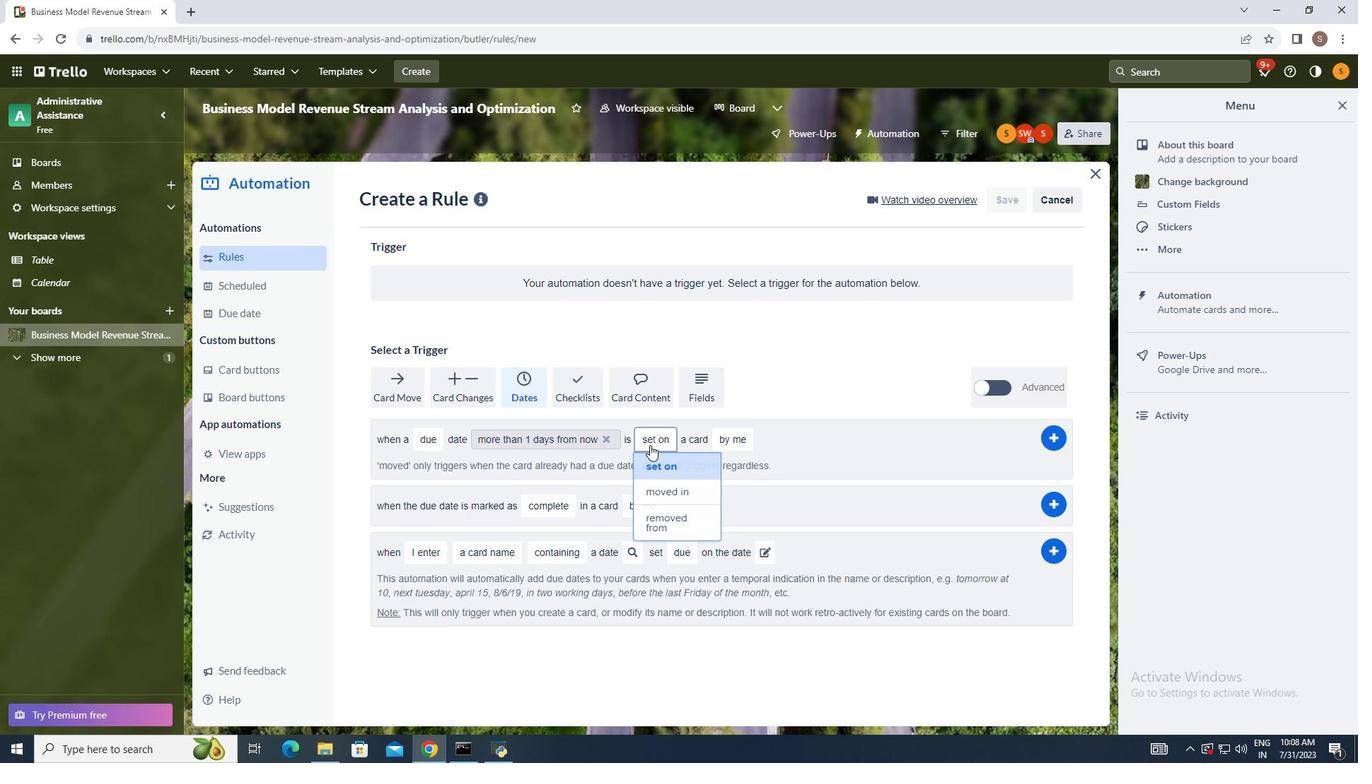 
Action: Mouse pressed left at (652, 444)
Screenshot: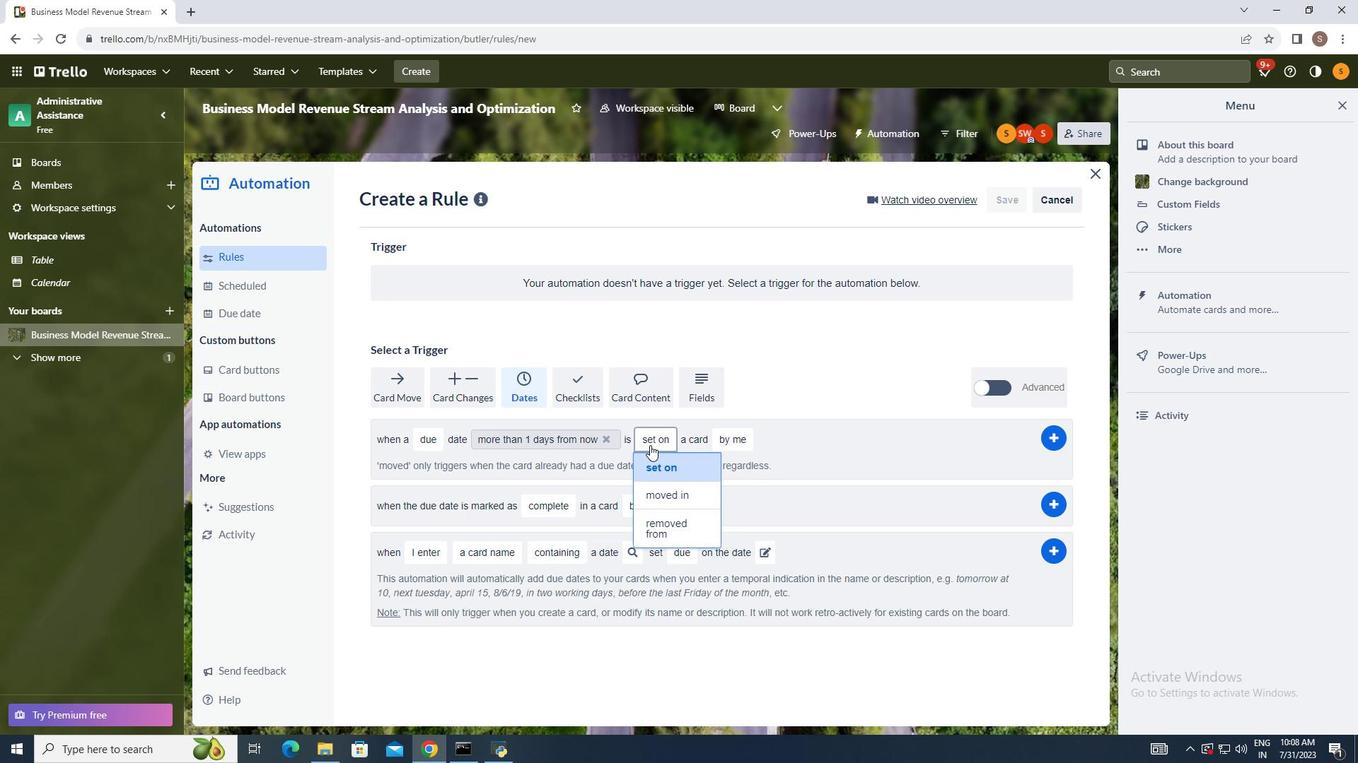 
Action: Mouse moved to (667, 488)
Screenshot: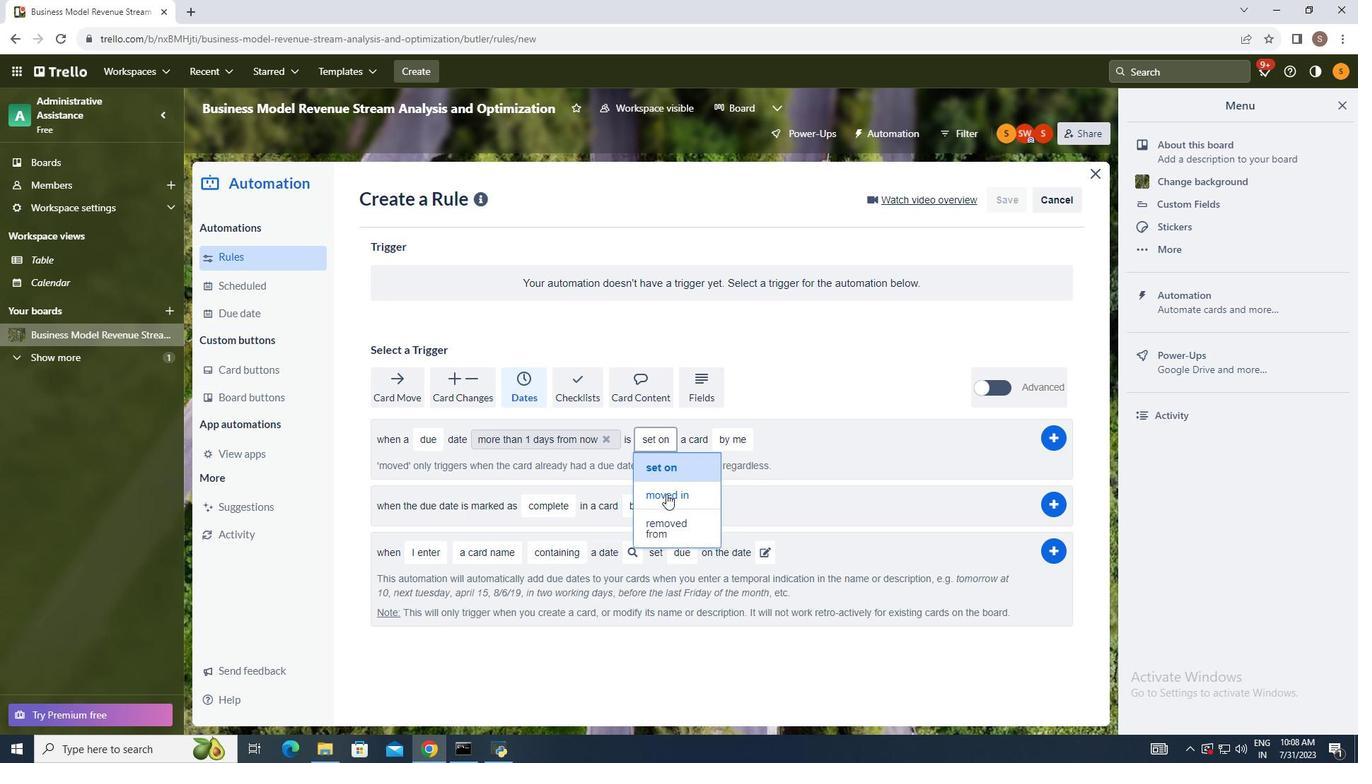 
Action: Mouse pressed left at (667, 488)
Screenshot: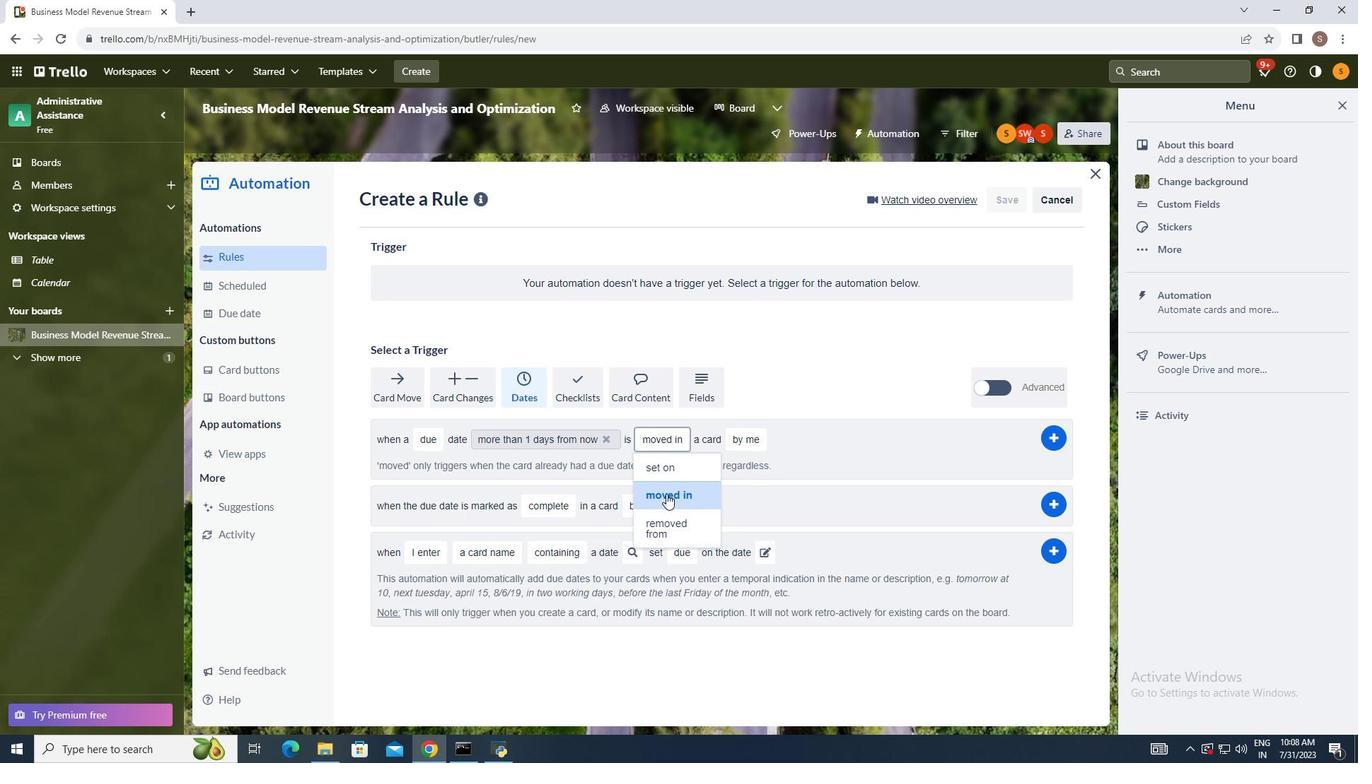 
Action: Mouse moved to (748, 445)
Screenshot: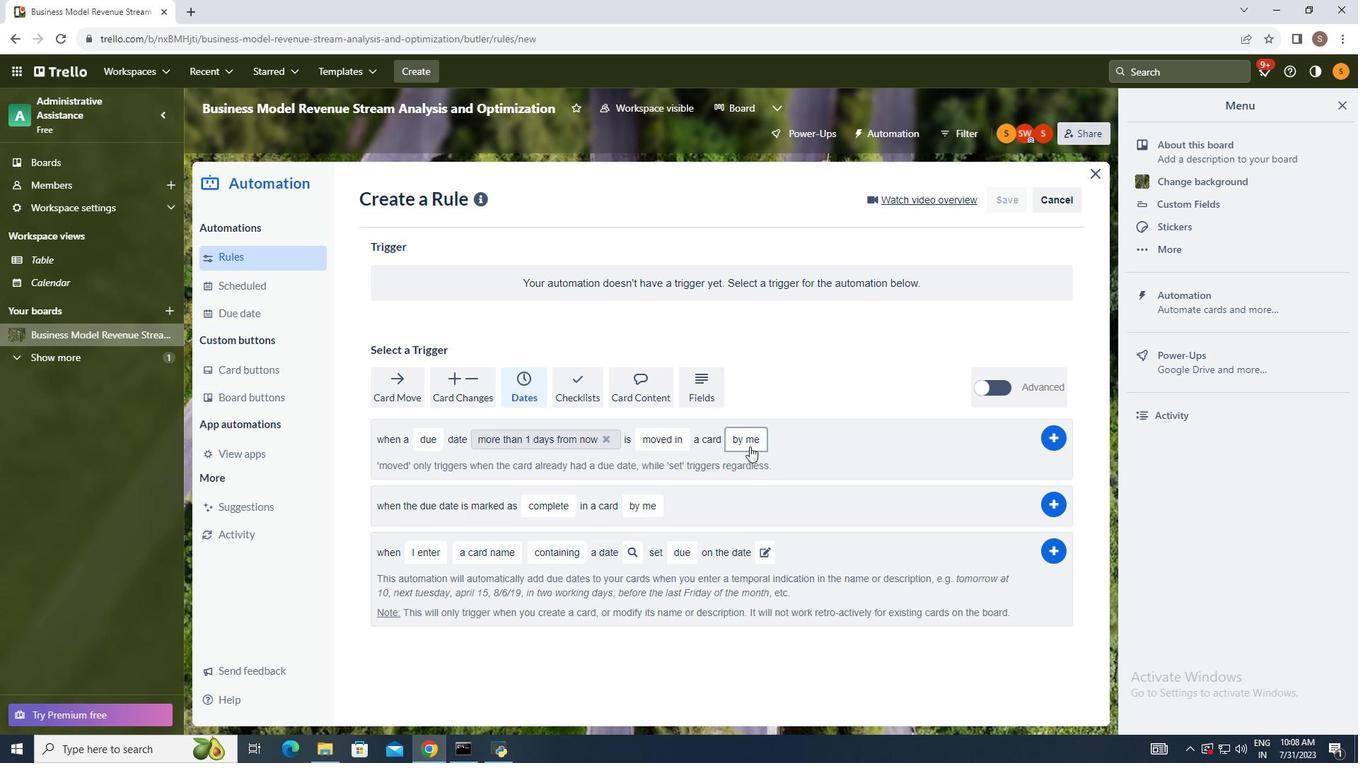 
Action: Mouse pressed left at (748, 445)
Screenshot: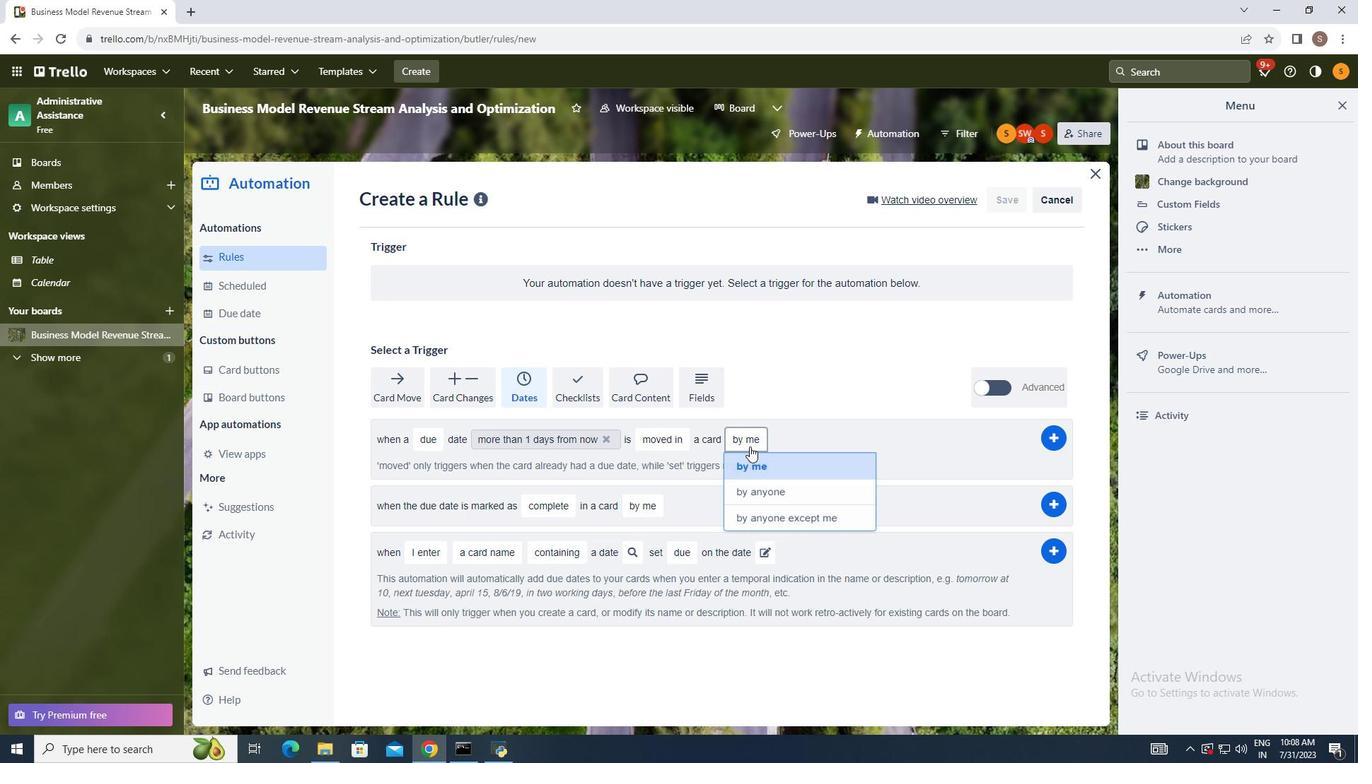 
Action: Mouse moved to (754, 464)
Screenshot: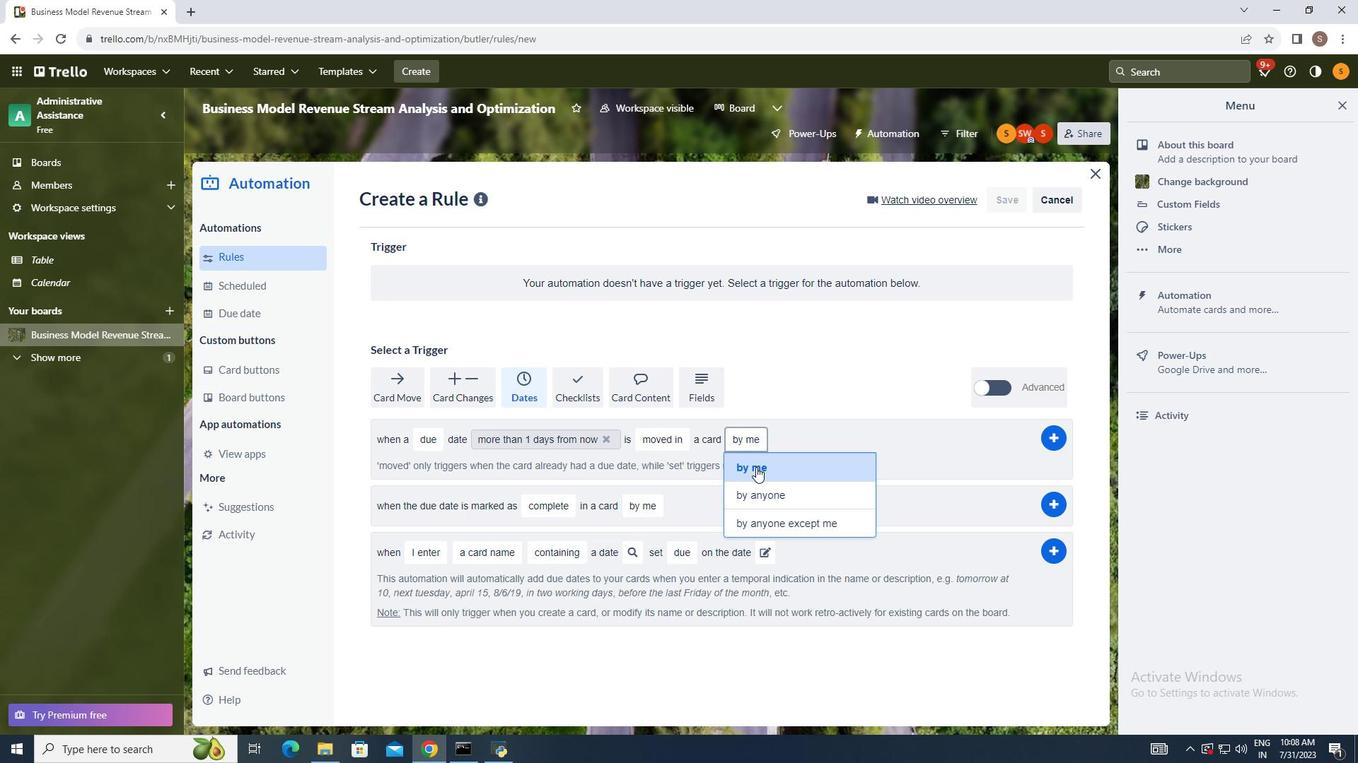 
Action: Mouse pressed left at (754, 464)
Screenshot: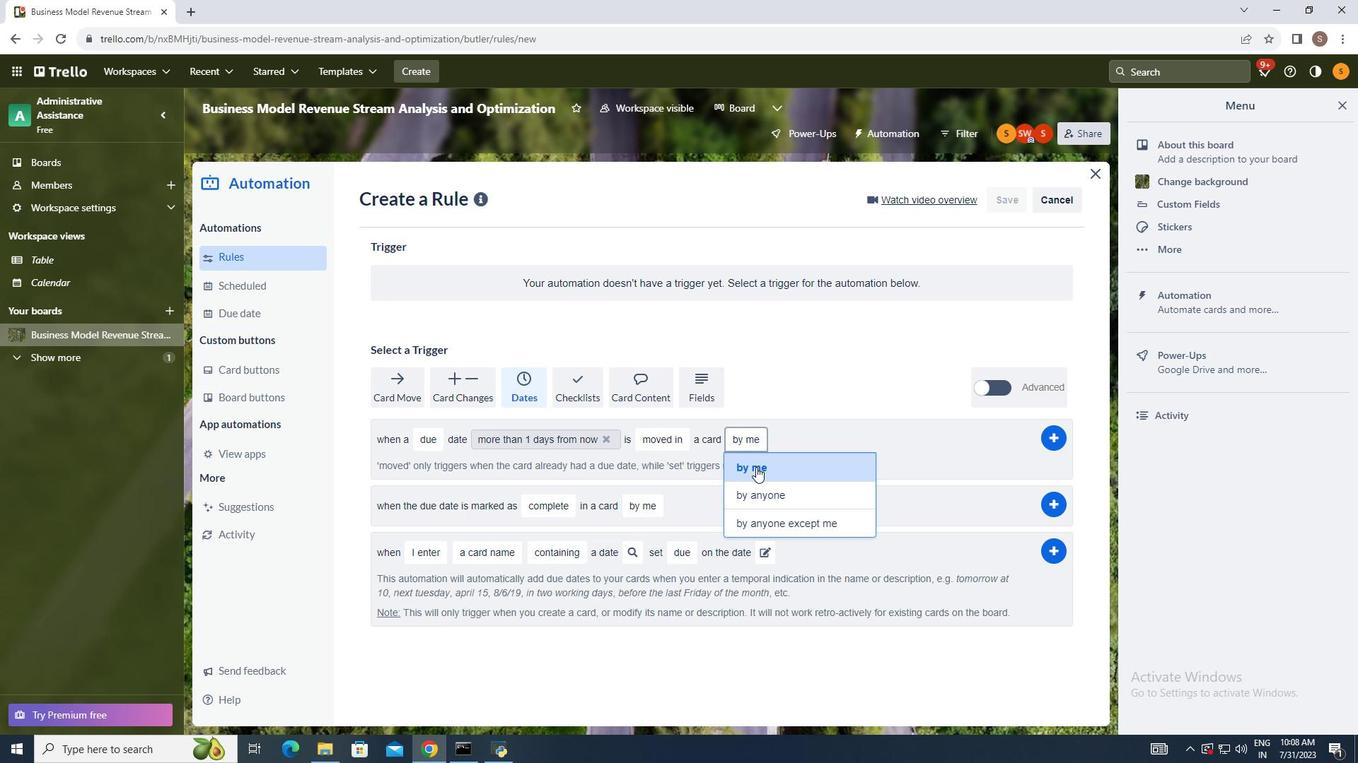 
Action: Mouse moved to (838, 411)
Screenshot: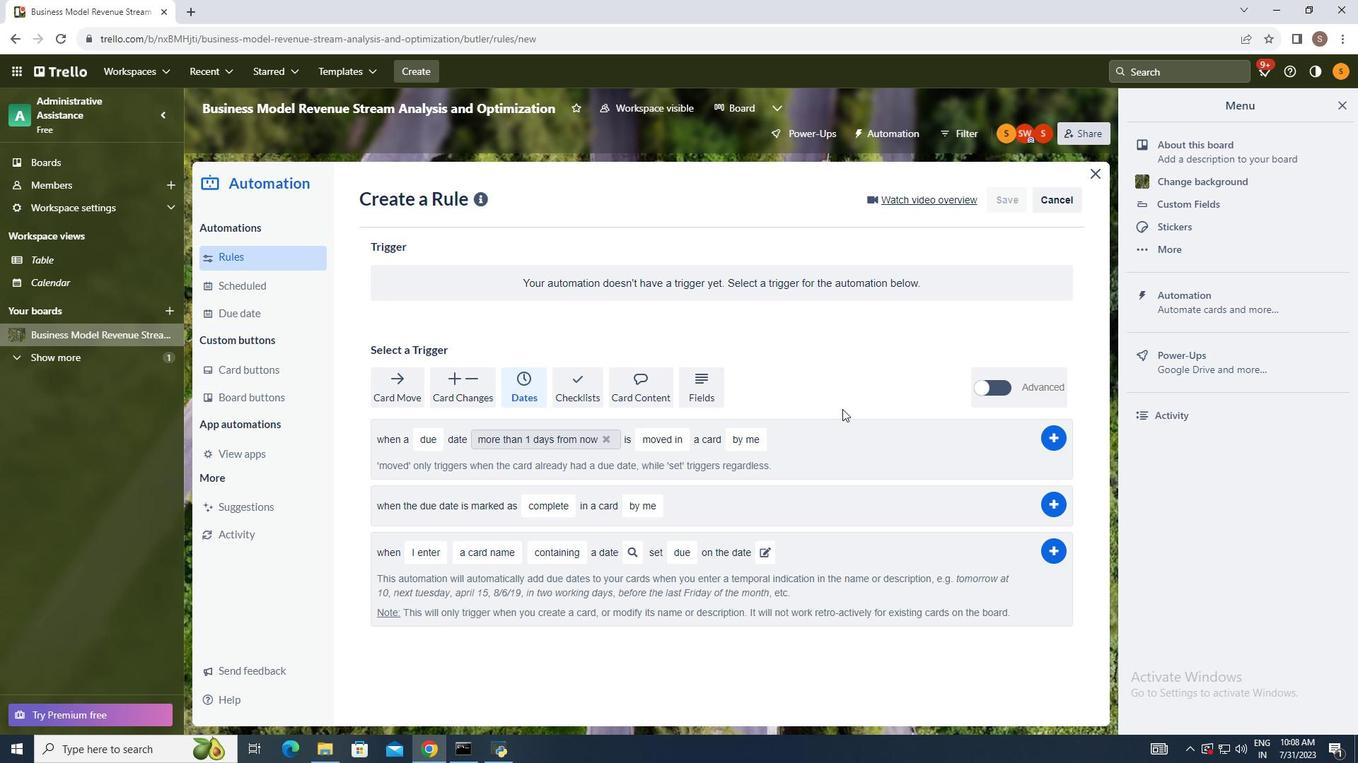 
